 Task: Set Duration of Sprint called Sprint0000000022 in Scrum Project Project0000000008 to 1 week in Jira. Set Duration of Sprint called Sprint0000000023 in Scrum Project Project0000000008 to 2 weeks in Jira. Set Duration of Sprint called Sprint0000000024 in Scrum Project Project0000000008 to 3 weeks in Jira. Create ChildIssue0000000061 as Child Issue of Issue Issue0000000031 in Backlog  in Scrum Project Project0000000007 in Jira. Create ChildIssue0000000062 as Child Issue of Issue Issue0000000031 in Backlog  in Scrum Project Project0000000007 in Jira
Action: Mouse moved to (389, 323)
Screenshot: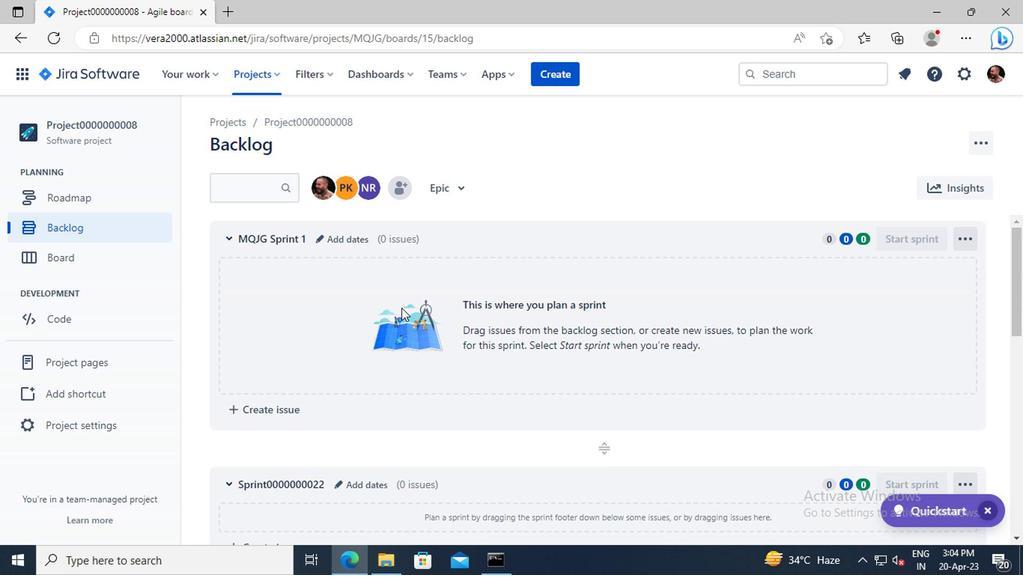 
Action: Mouse scrolled (389, 322) with delta (0, -1)
Screenshot: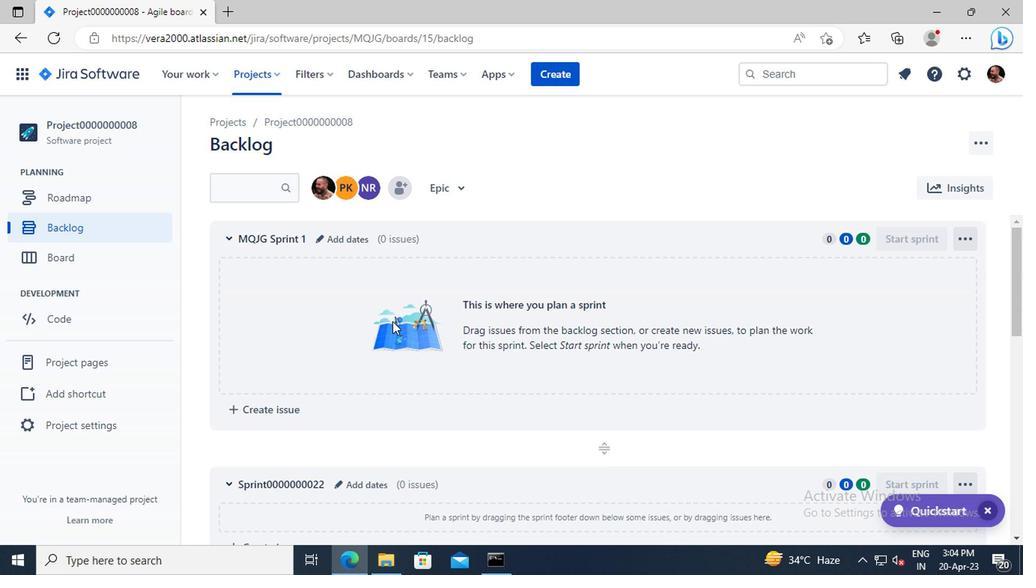
Action: Mouse moved to (389, 323)
Screenshot: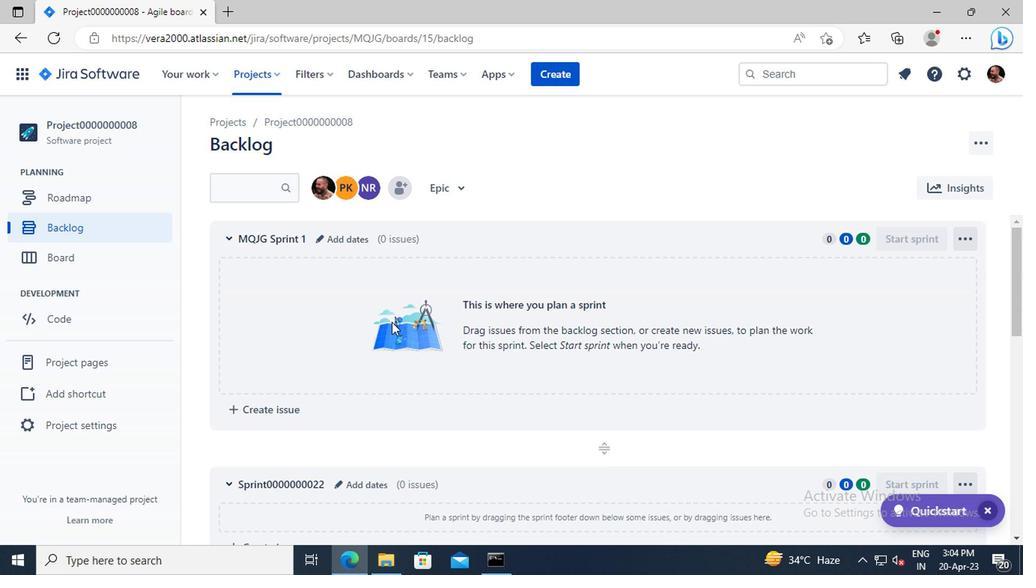 
Action: Mouse scrolled (389, 323) with delta (0, 0)
Screenshot: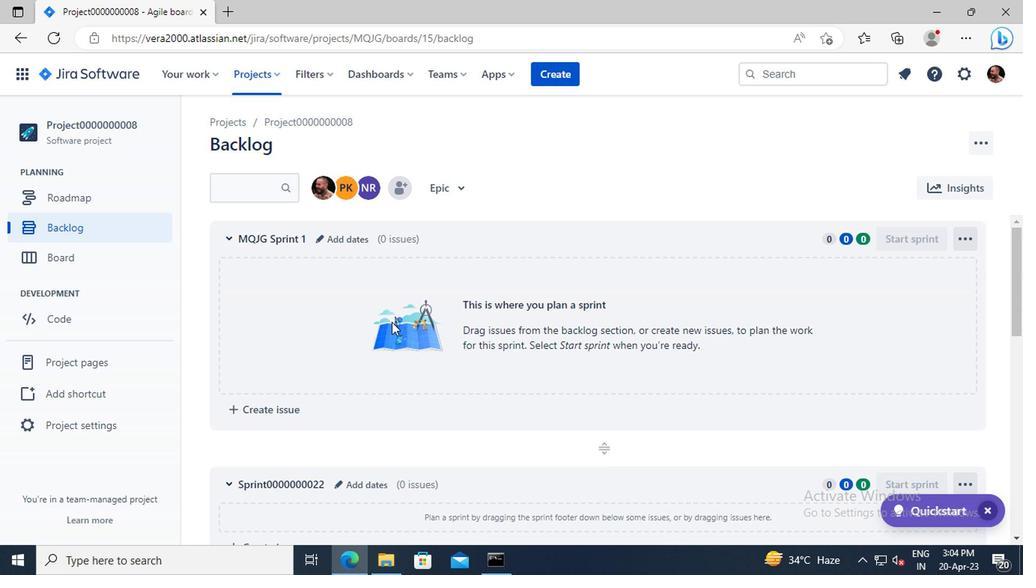 
Action: Mouse moved to (366, 378)
Screenshot: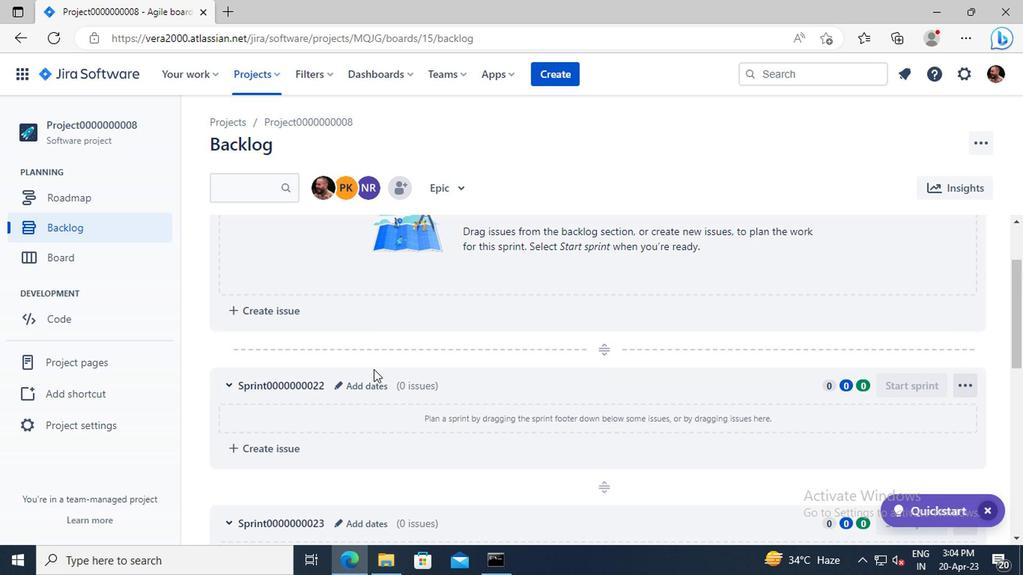 
Action: Mouse pressed left at (366, 378)
Screenshot: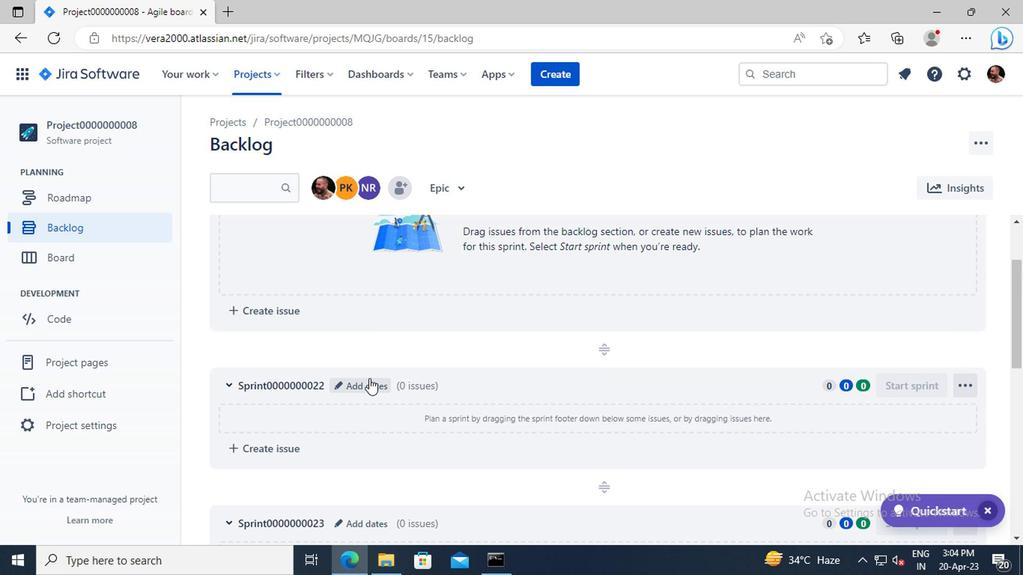 
Action: Mouse moved to (363, 240)
Screenshot: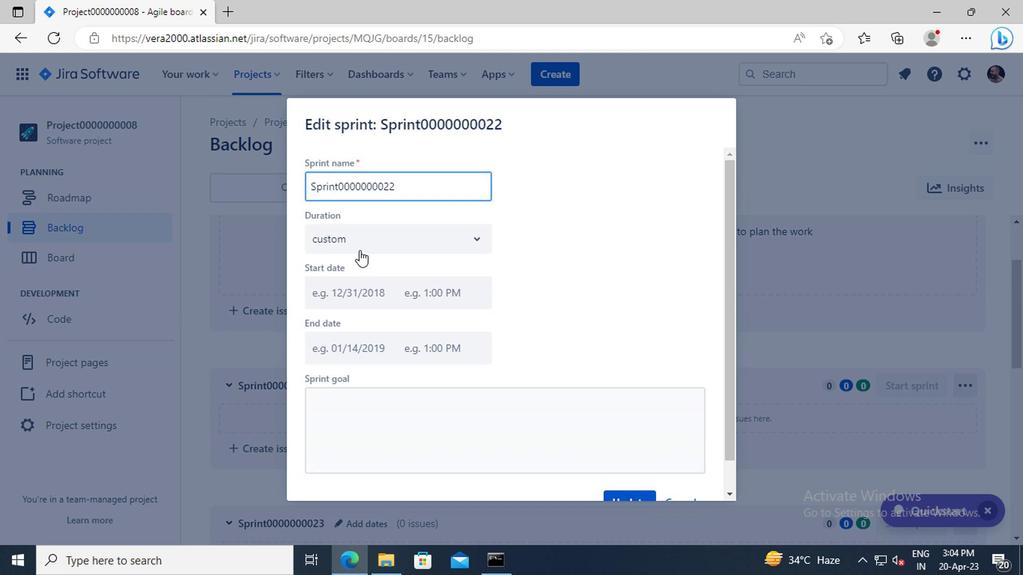 
Action: Mouse pressed left at (363, 240)
Screenshot: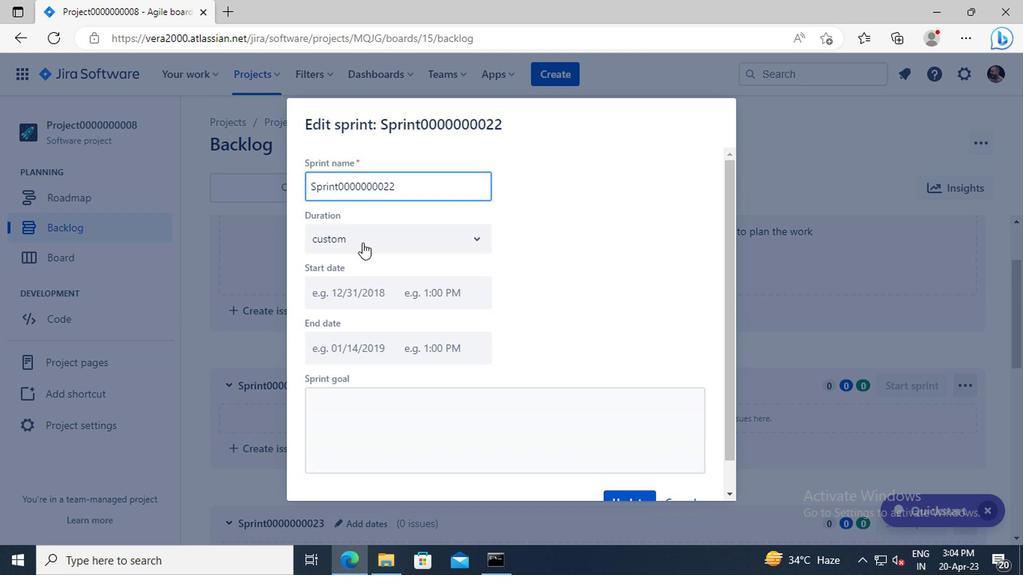 
Action: Mouse moved to (349, 274)
Screenshot: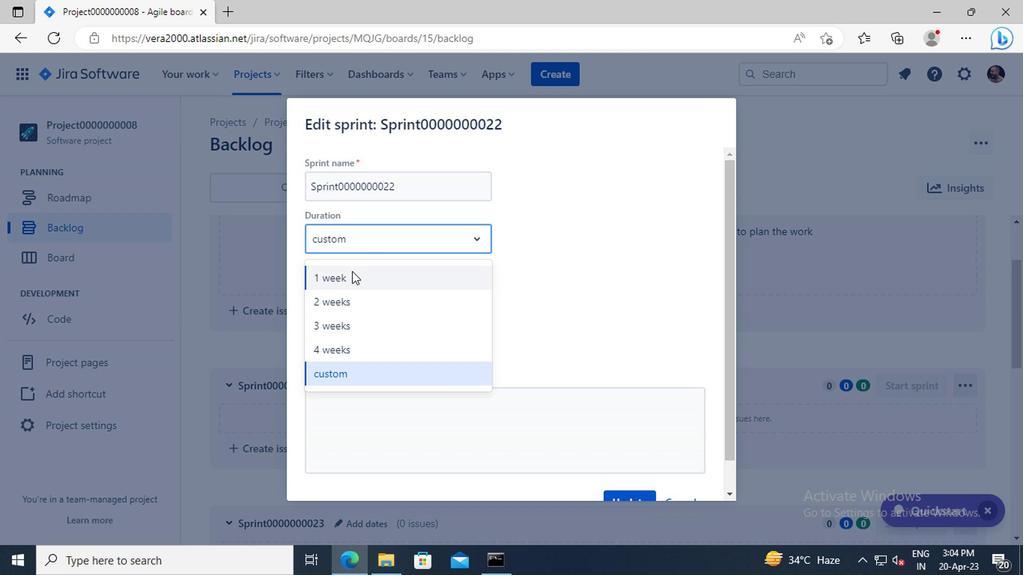 
Action: Mouse pressed left at (349, 274)
Screenshot: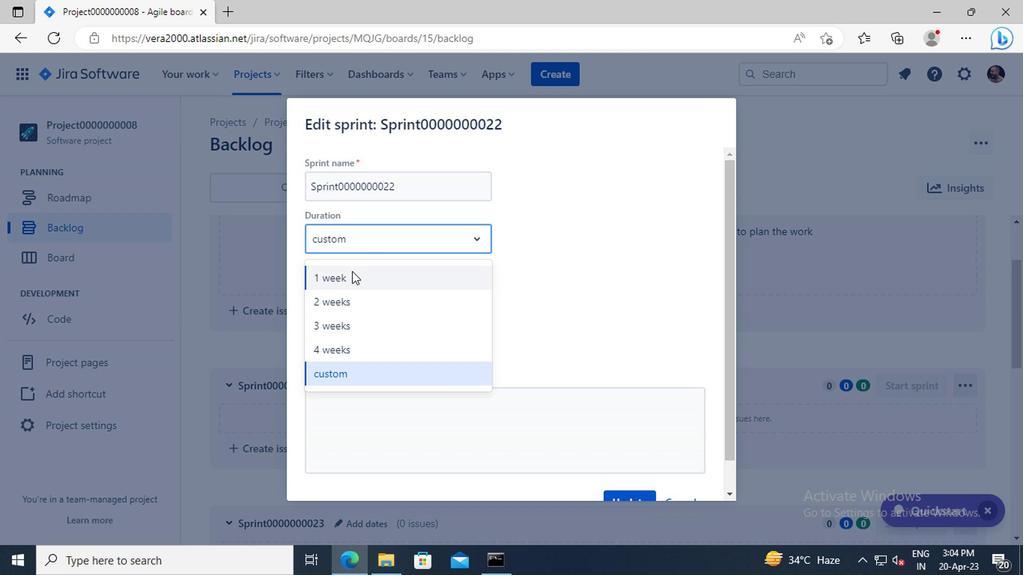 
Action: Mouse moved to (629, 371)
Screenshot: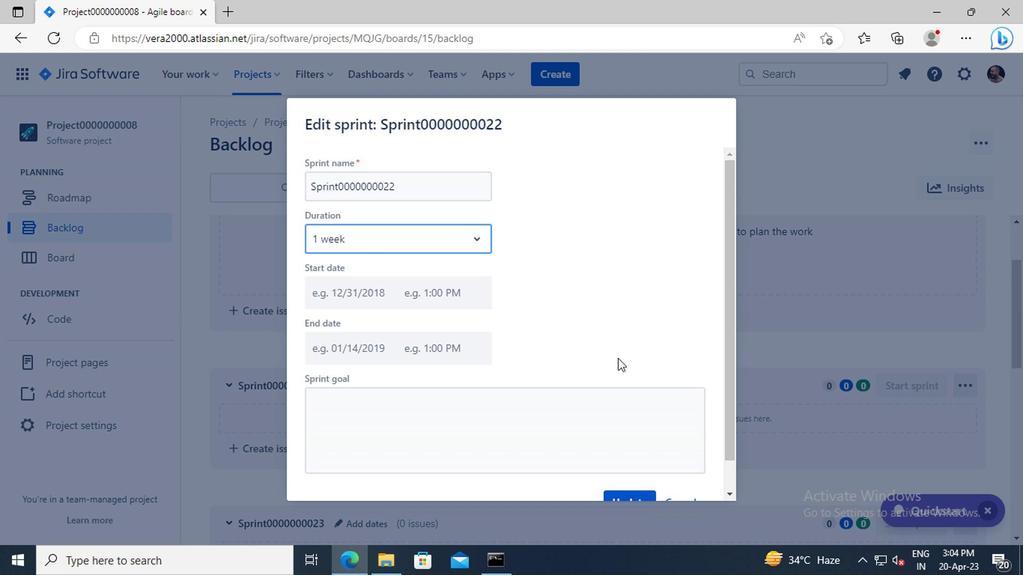 
Action: Mouse scrolled (629, 371) with delta (0, 0)
Screenshot: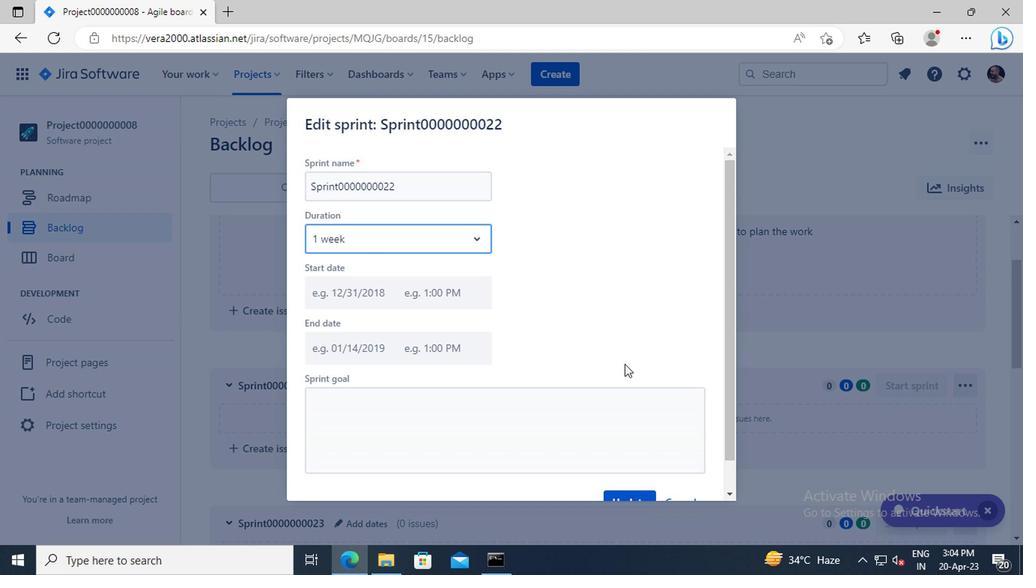 
Action: Mouse moved to (632, 465)
Screenshot: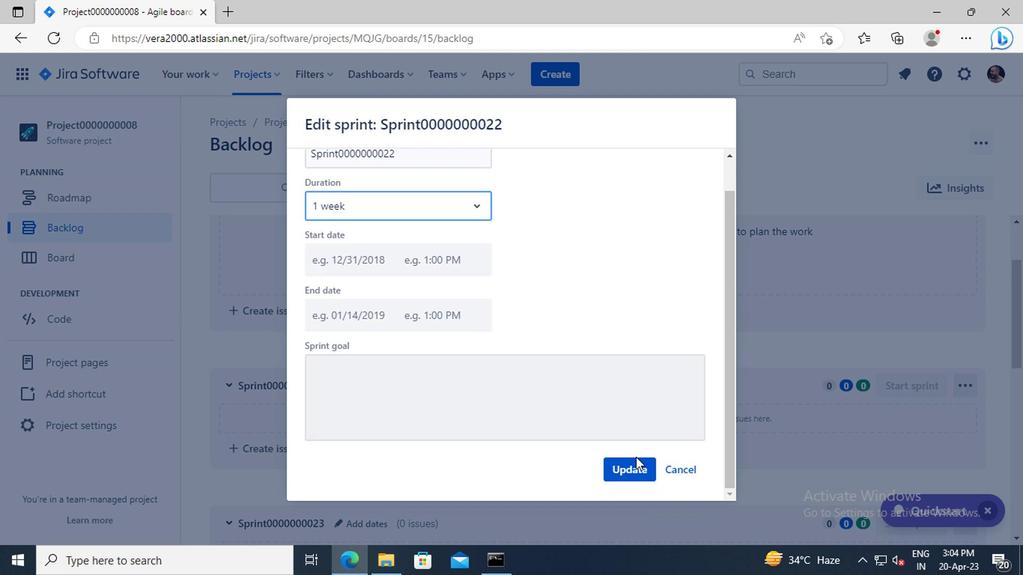
Action: Mouse pressed left at (632, 465)
Screenshot: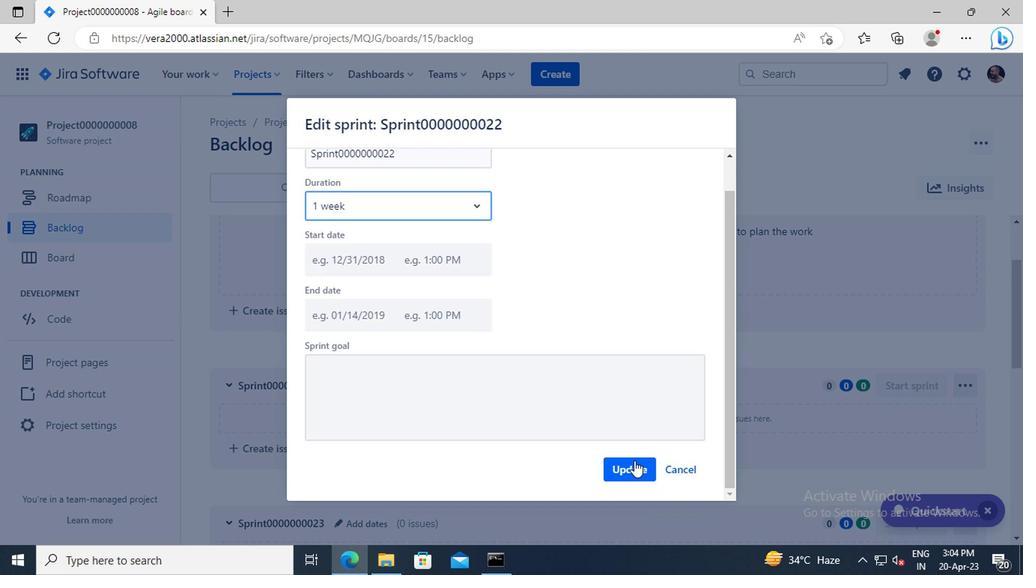 
Action: Mouse moved to (510, 406)
Screenshot: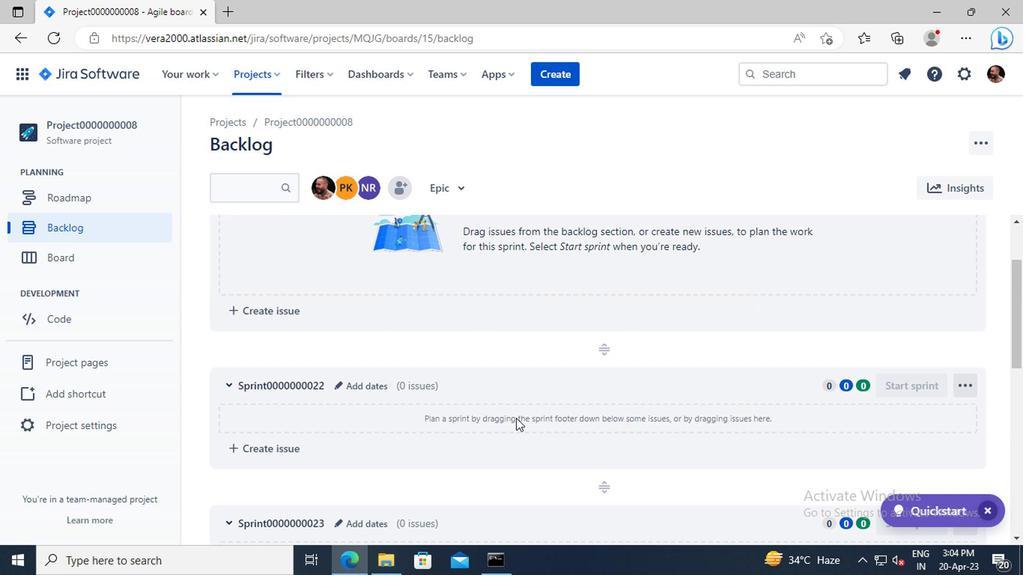 
Action: Mouse scrolled (510, 405) with delta (0, -1)
Screenshot: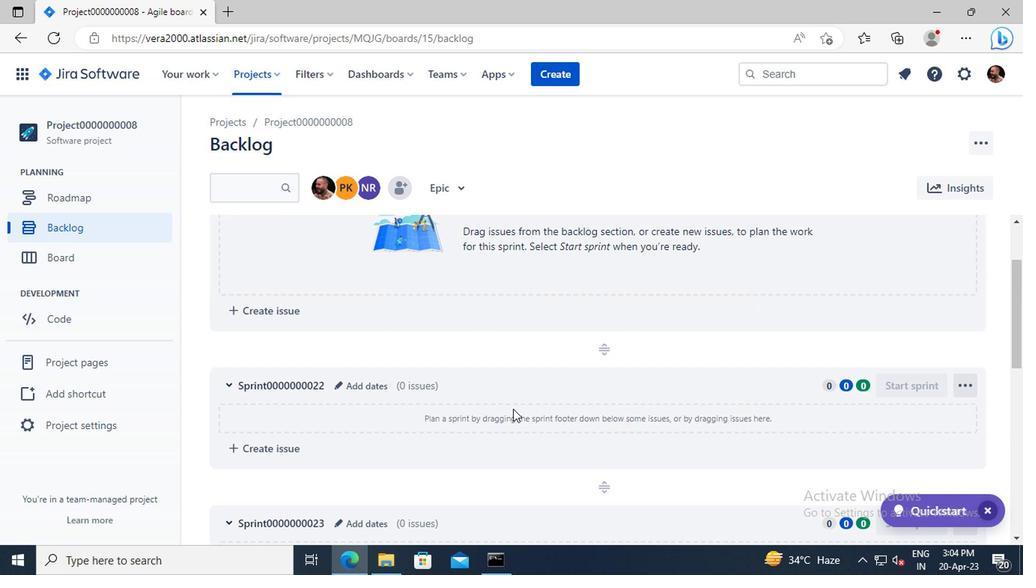 
Action: Mouse scrolled (510, 405) with delta (0, -1)
Screenshot: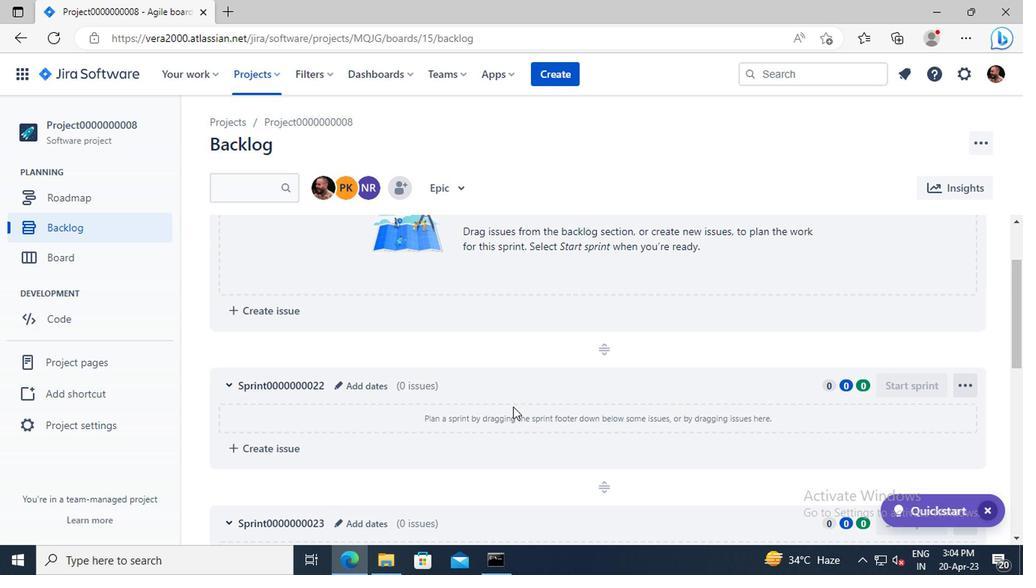 
Action: Mouse moved to (351, 422)
Screenshot: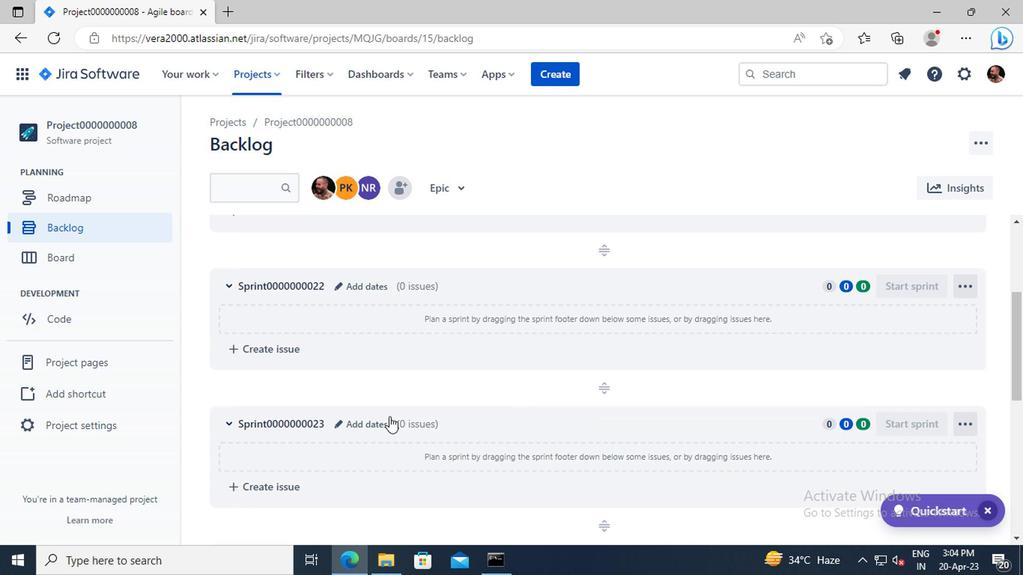 
Action: Mouse pressed left at (351, 422)
Screenshot: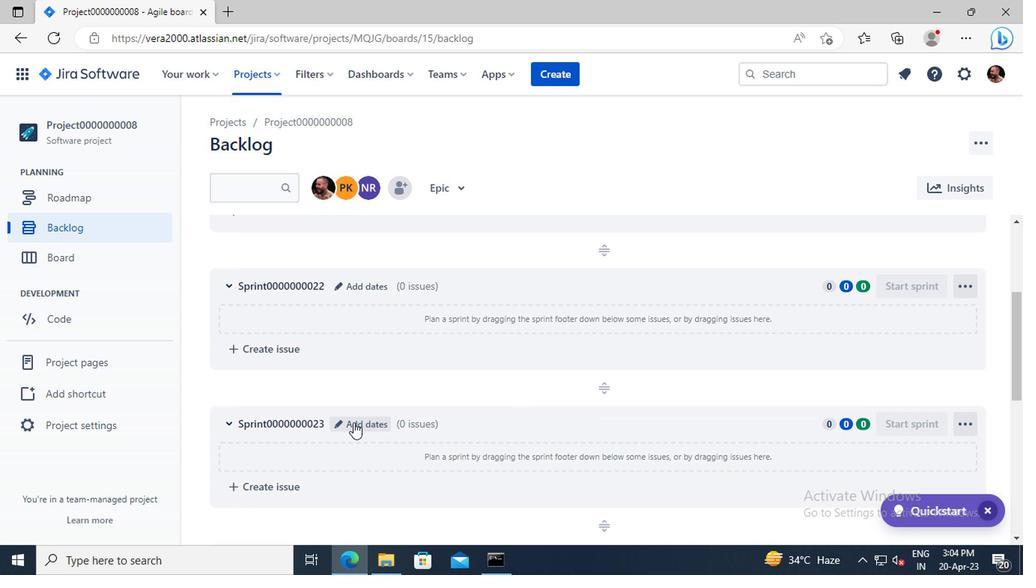 
Action: Mouse moved to (366, 240)
Screenshot: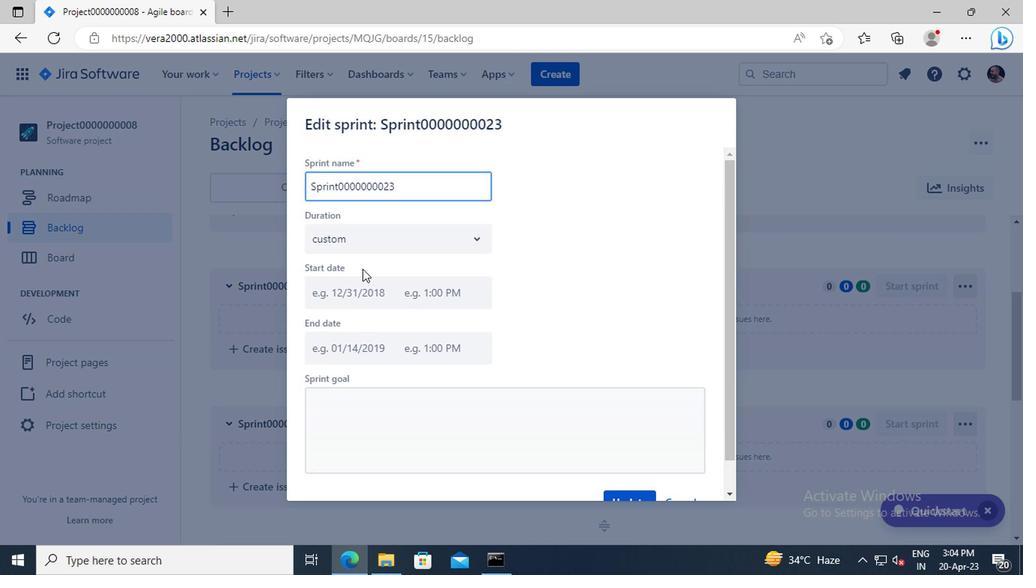 
Action: Mouse pressed left at (366, 240)
Screenshot: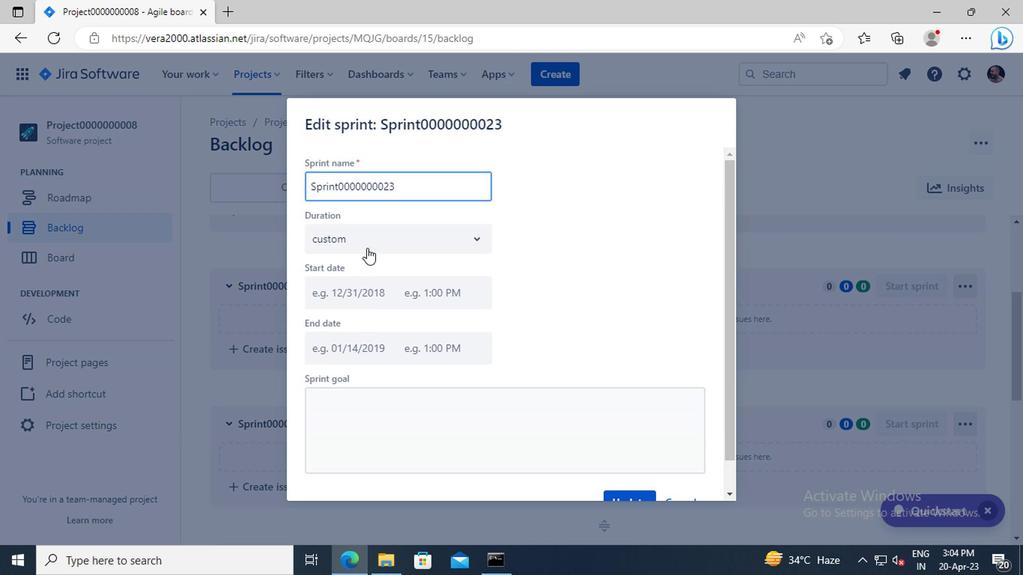 
Action: Mouse moved to (338, 306)
Screenshot: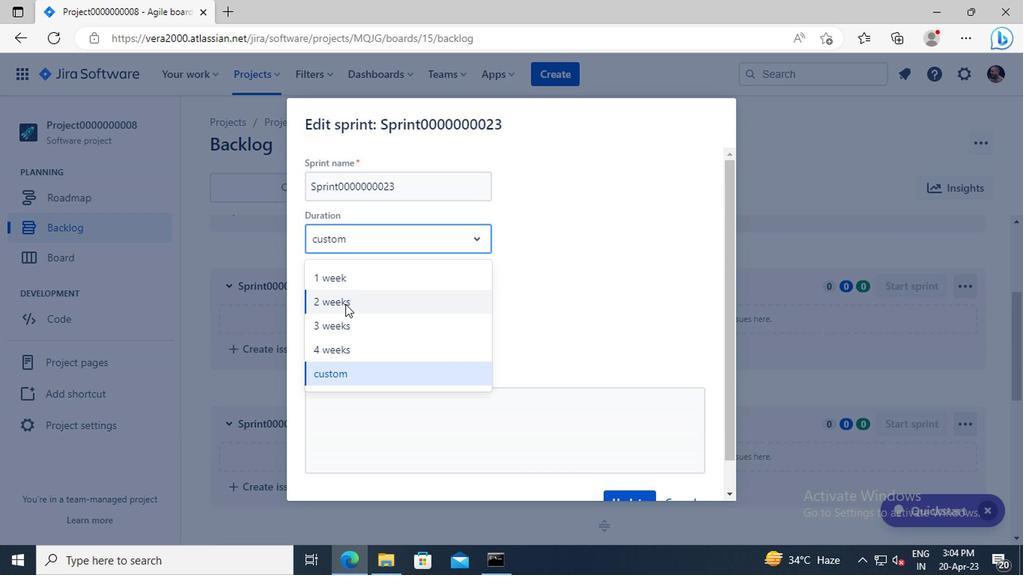 
Action: Mouse pressed left at (338, 306)
Screenshot: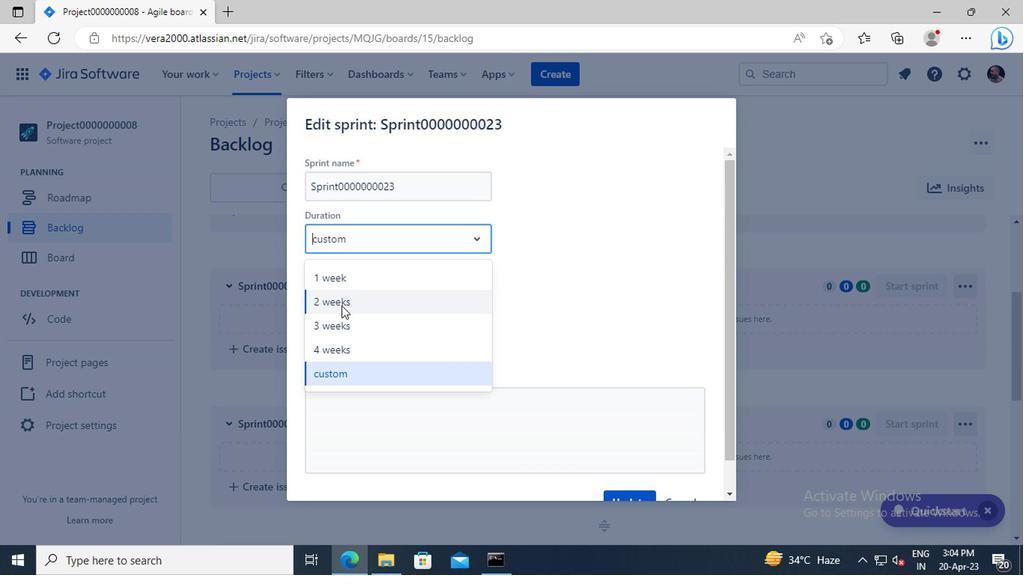 
Action: Mouse moved to (568, 357)
Screenshot: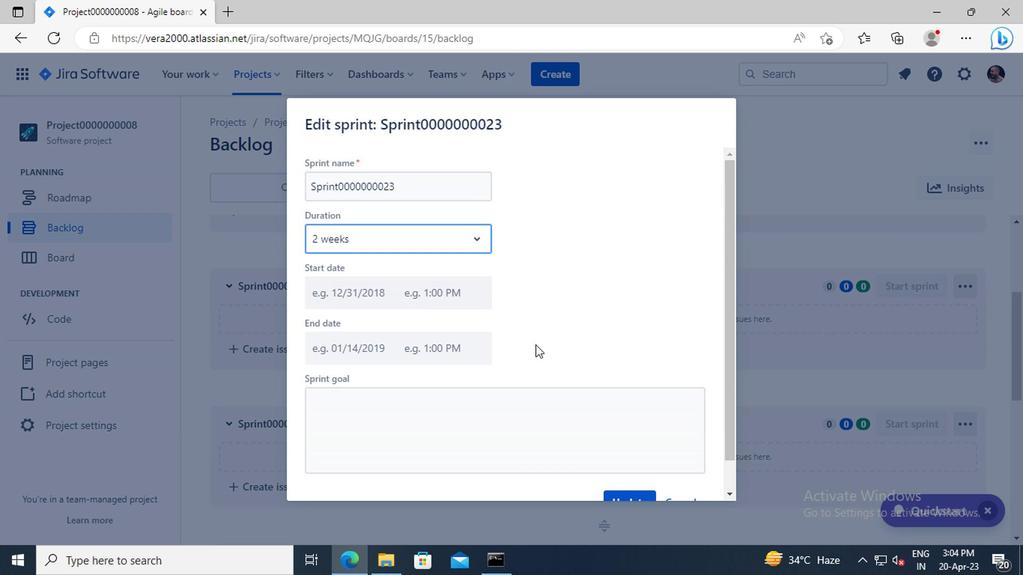 
Action: Mouse scrolled (568, 356) with delta (0, -1)
Screenshot: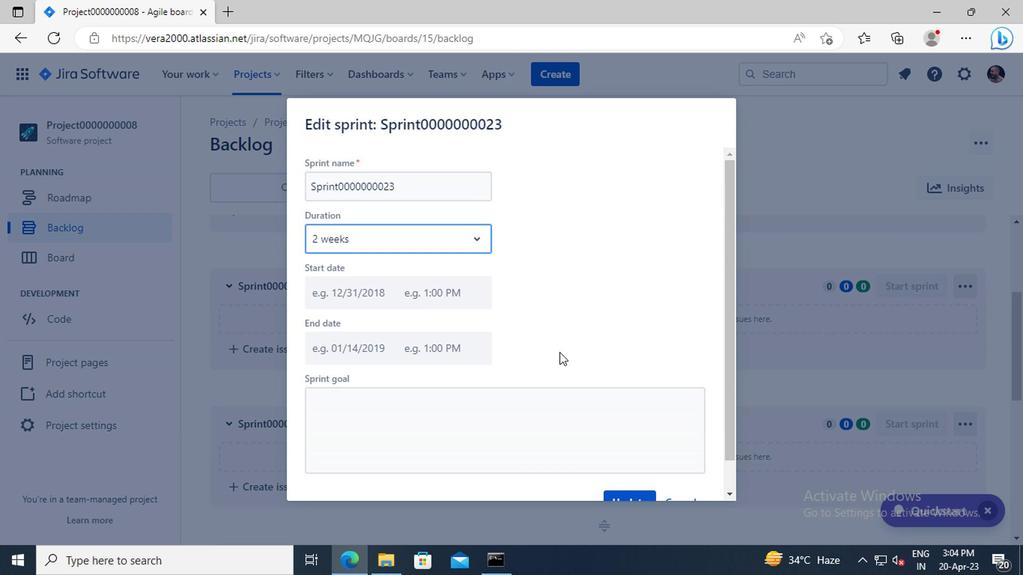 
Action: Mouse moved to (622, 471)
Screenshot: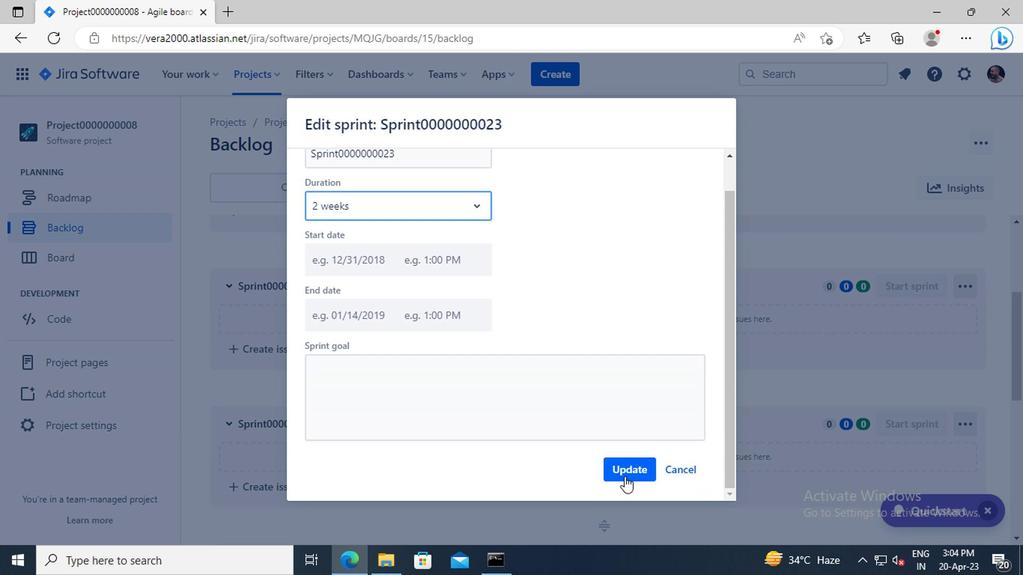 
Action: Mouse pressed left at (622, 471)
Screenshot: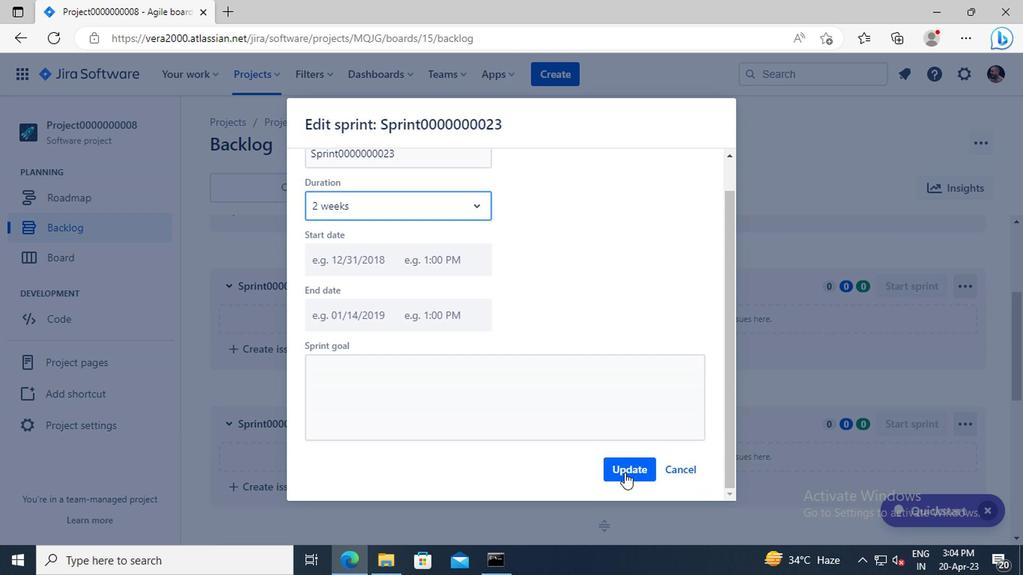 
Action: Mouse moved to (460, 389)
Screenshot: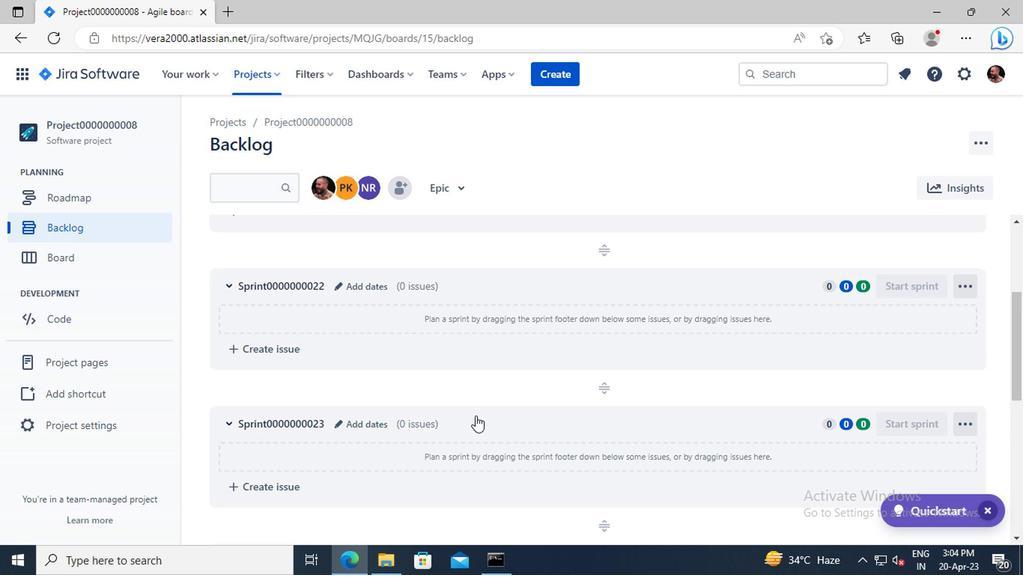 
Action: Mouse scrolled (460, 388) with delta (0, -1)
Screenshot: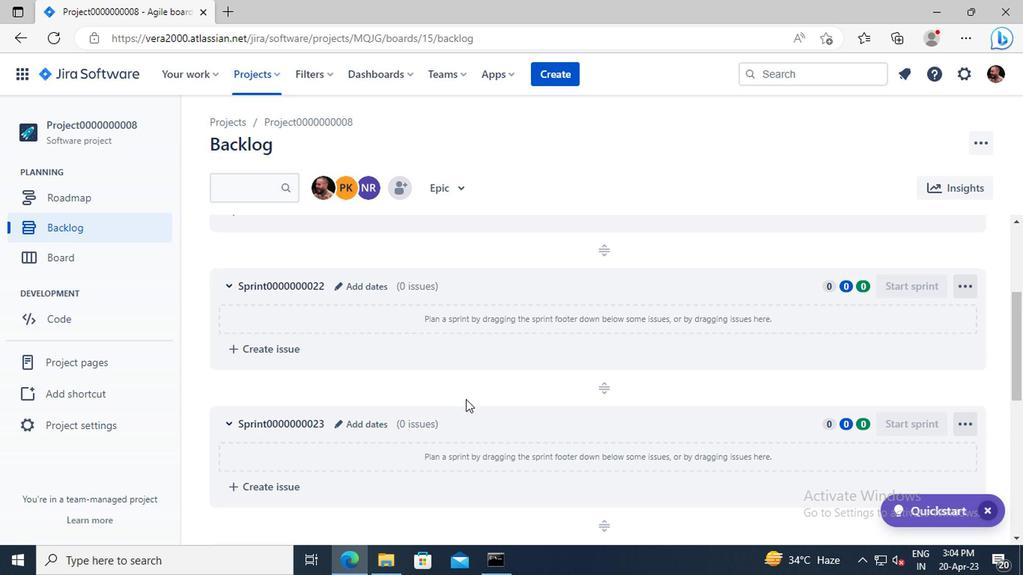 
Action: Mouse scrolled (460, 388) with delta (0, -1)
Screenshot: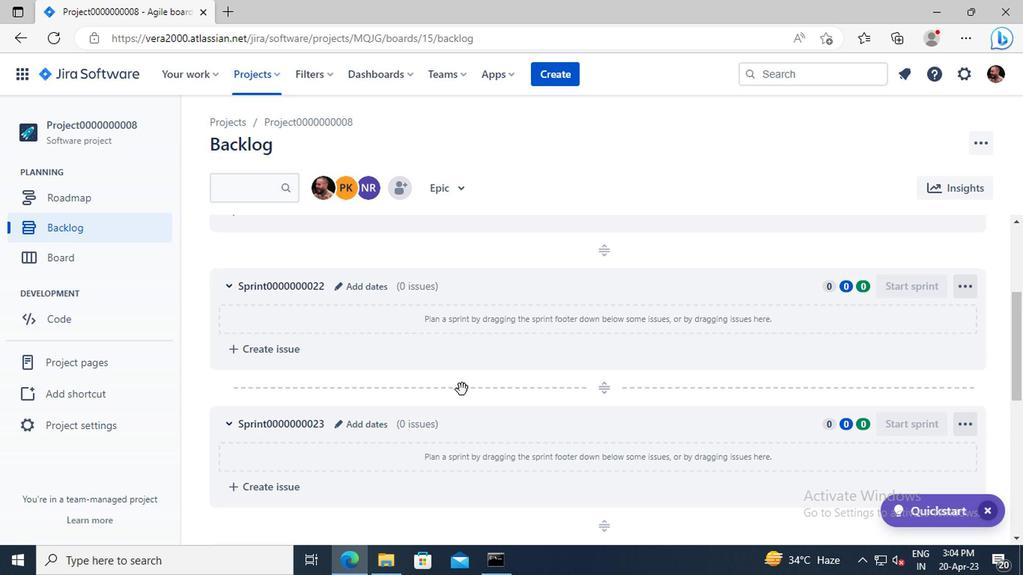 
Action: Mouse scrolled (460, 388) with delta (0, -1)
Screenshot: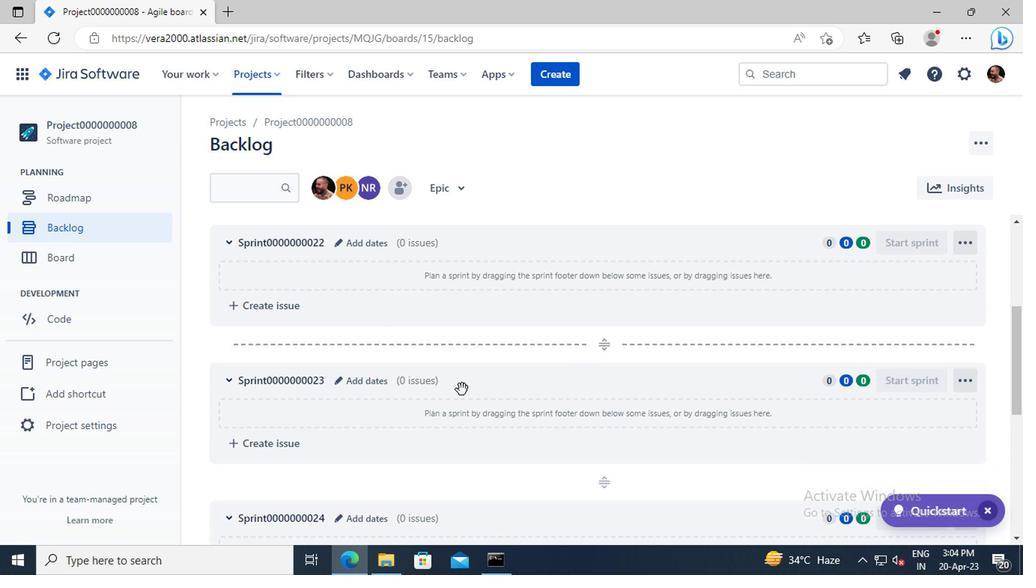 
Action: Mouse moved to (355, 414)
Screenshot: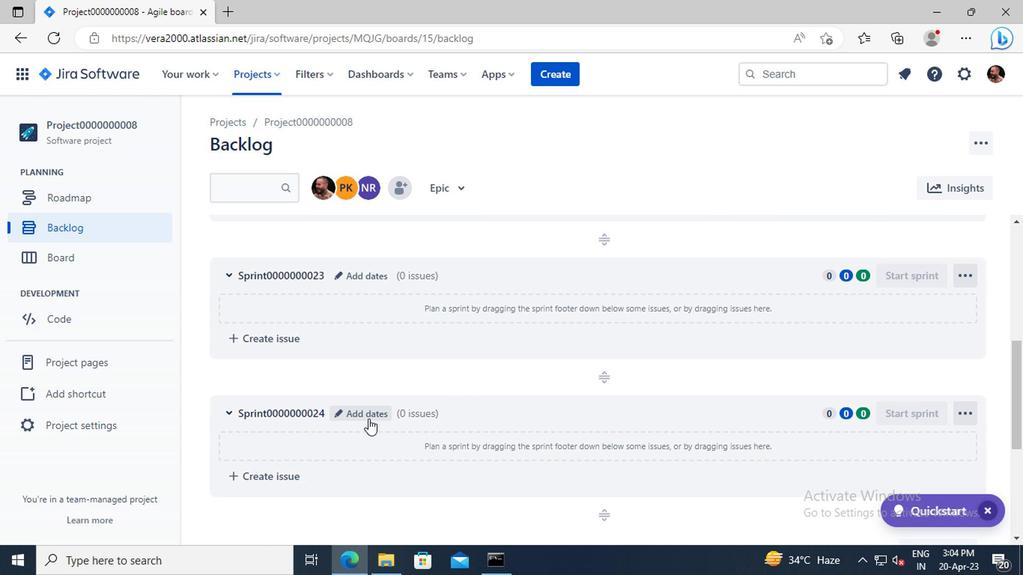 
Action: Mouse pressed left at (355, 414)
Screenshot: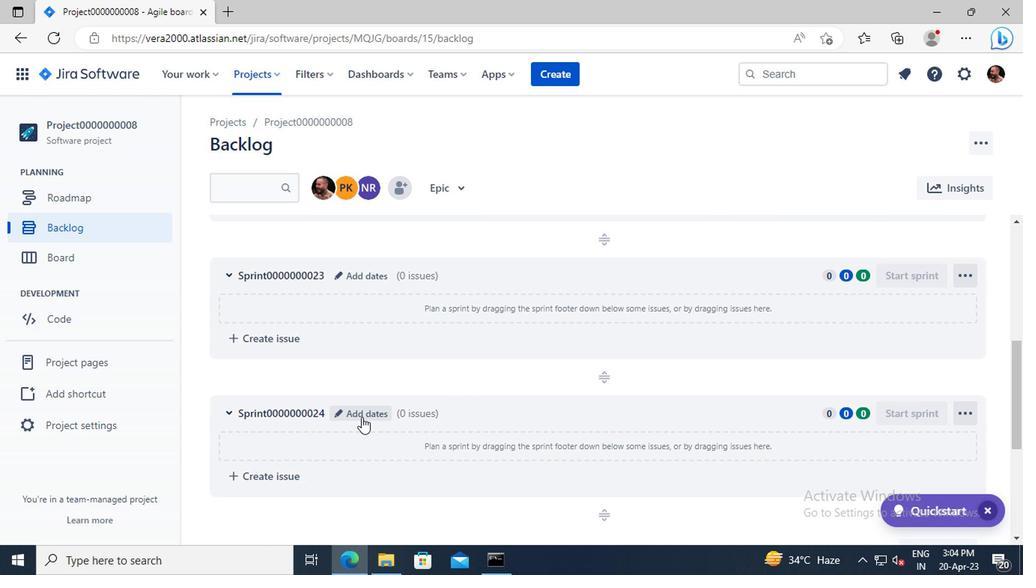 
Action: Mouse moved to (359, 242)
Screenshot: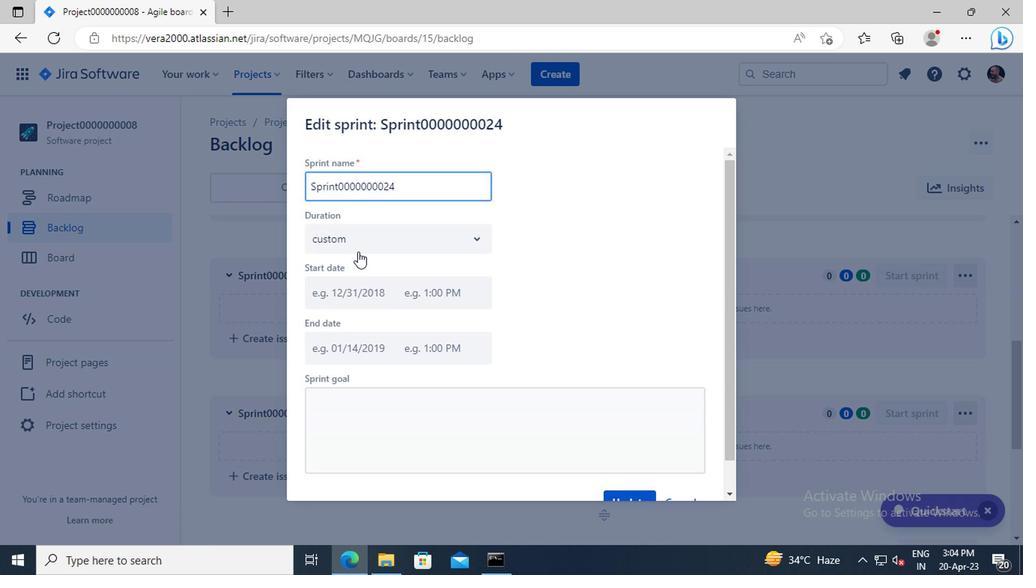 
Action: Mouse pressed left at (359, 242)
Screenshot: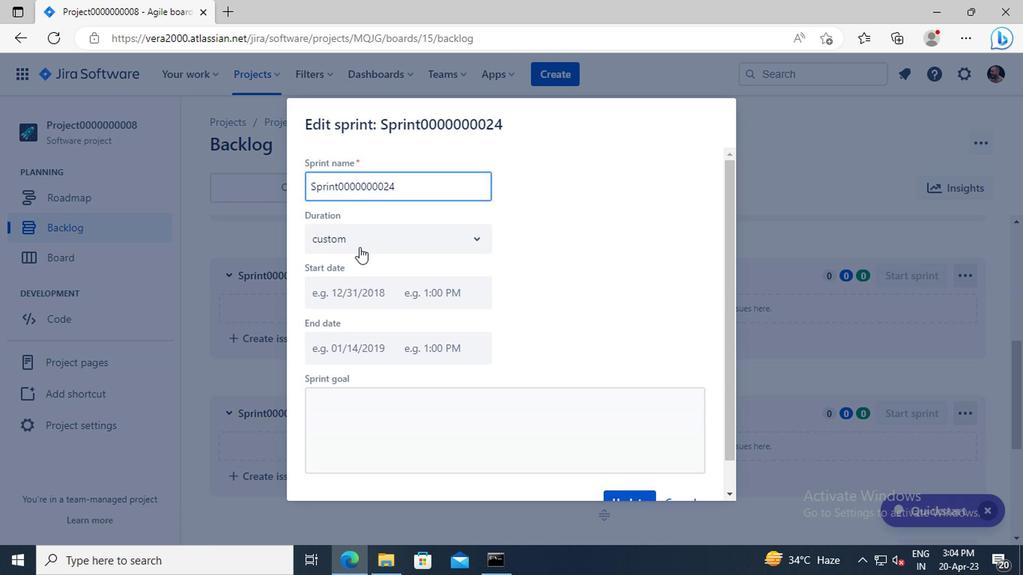 
Action: Mouse moved to (336, 326)
Screenshot: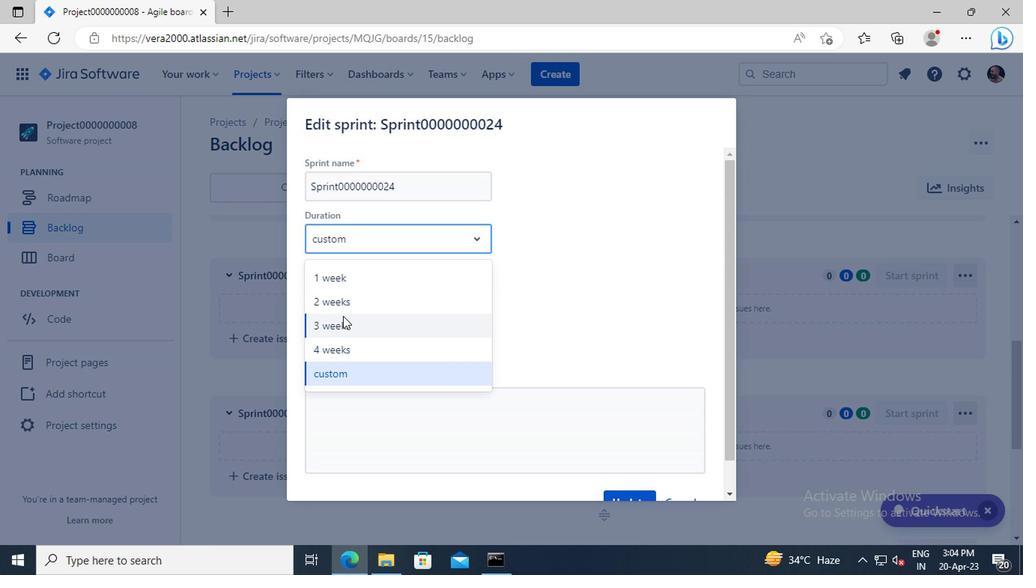 
Action: Mouse pressed left at (336, 326)
Screenshot: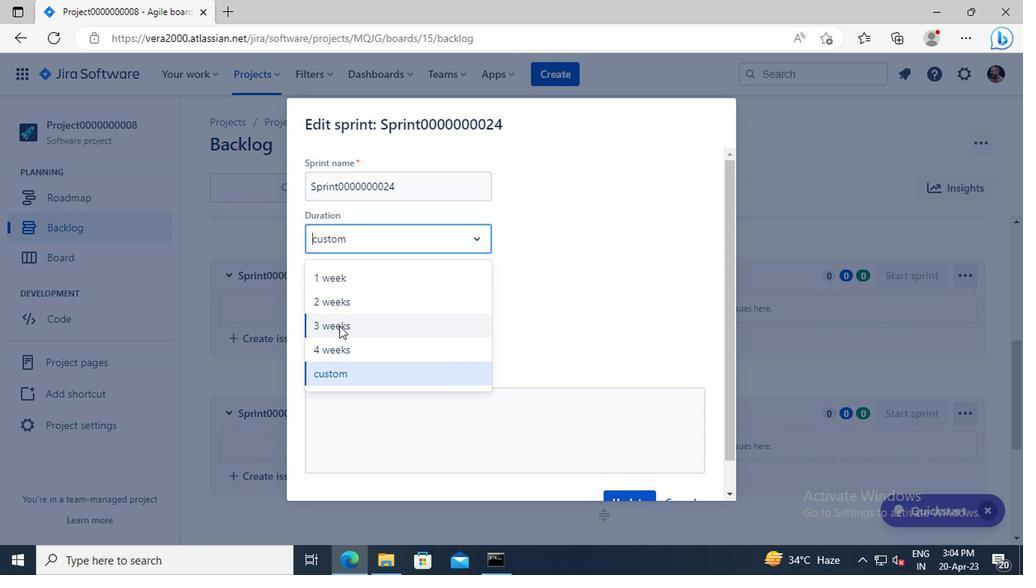 
Action: Mouse moved to (626, 337)
Screenshot: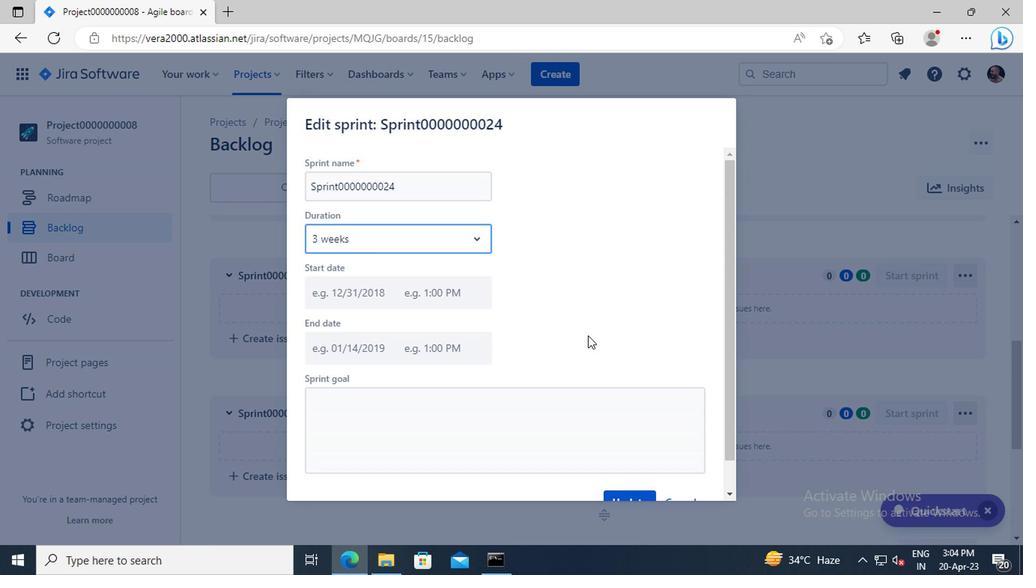 
Action: Mouse scrolled (626, 336) with delta (0, 0)
Screenshot: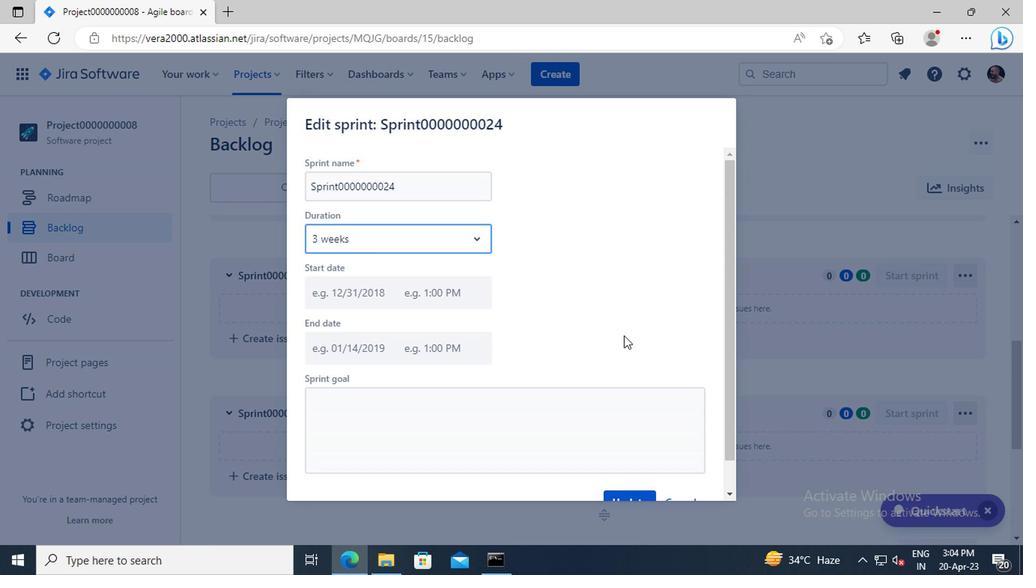 
Action: Mouse moved to (624, 467)
Screenshot: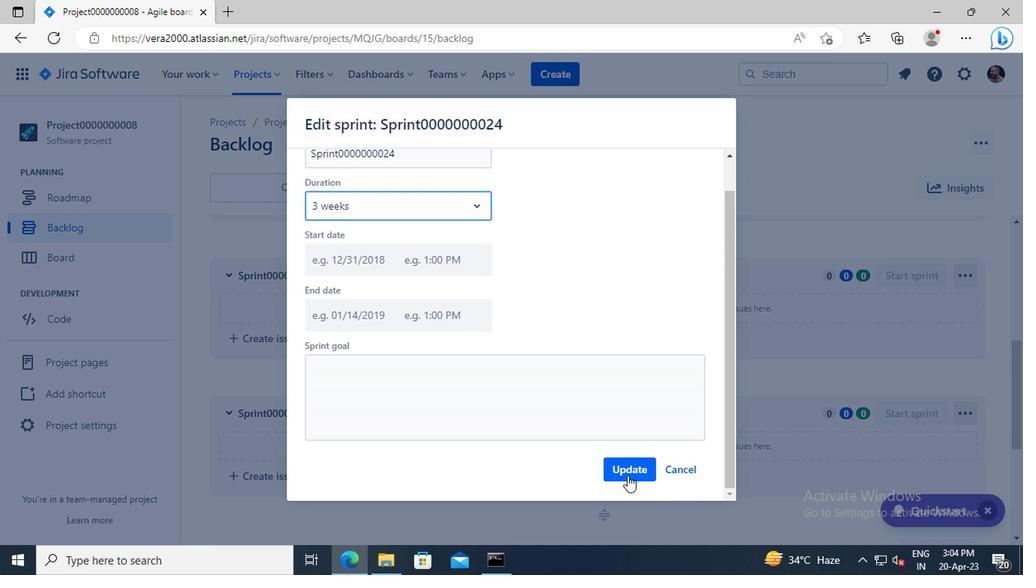 
Action: Mouse pressed left at (624, 467)
Screenshot: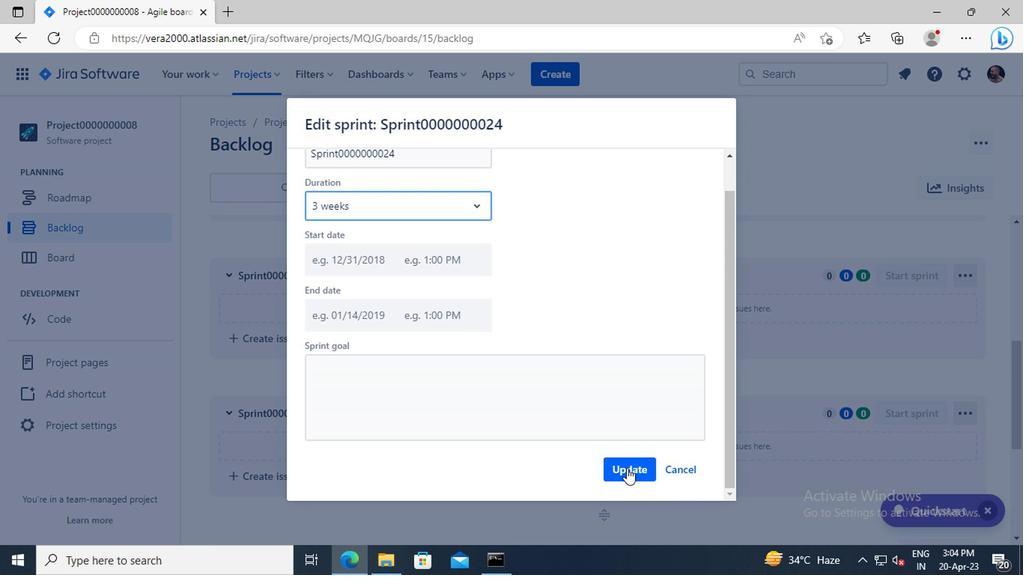 
Action: Mouse moved to (268, 88)
Screenshot: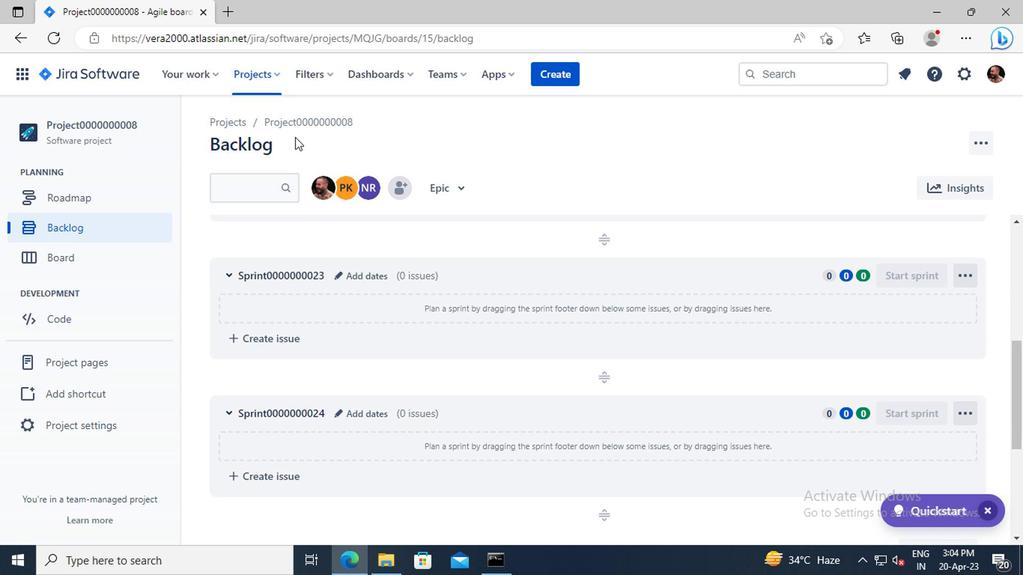 
Action: Mouse pressed left at (268, 88)
Screenshot: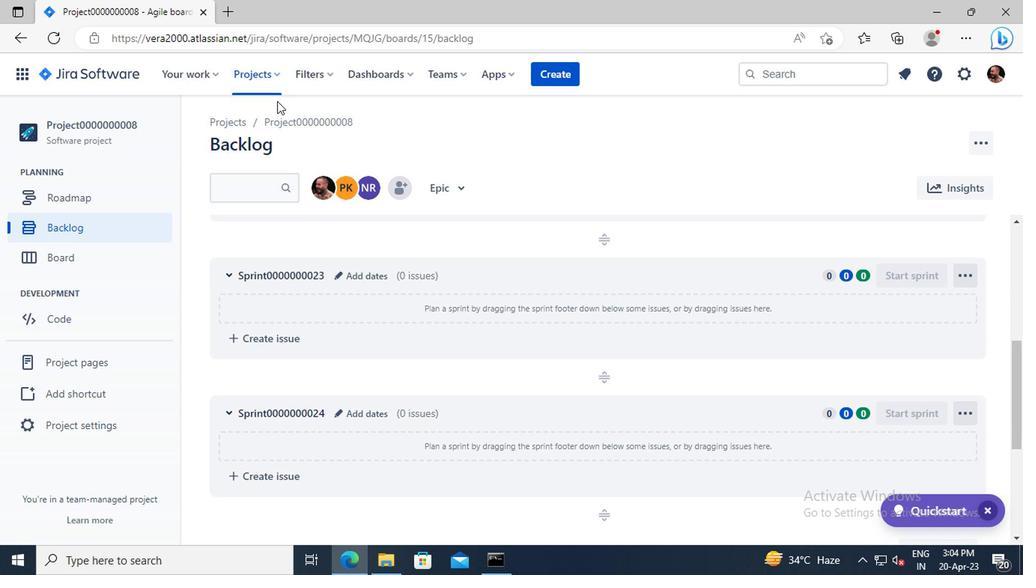 
Action: Mouse moved to (334, 182)
Screenshot: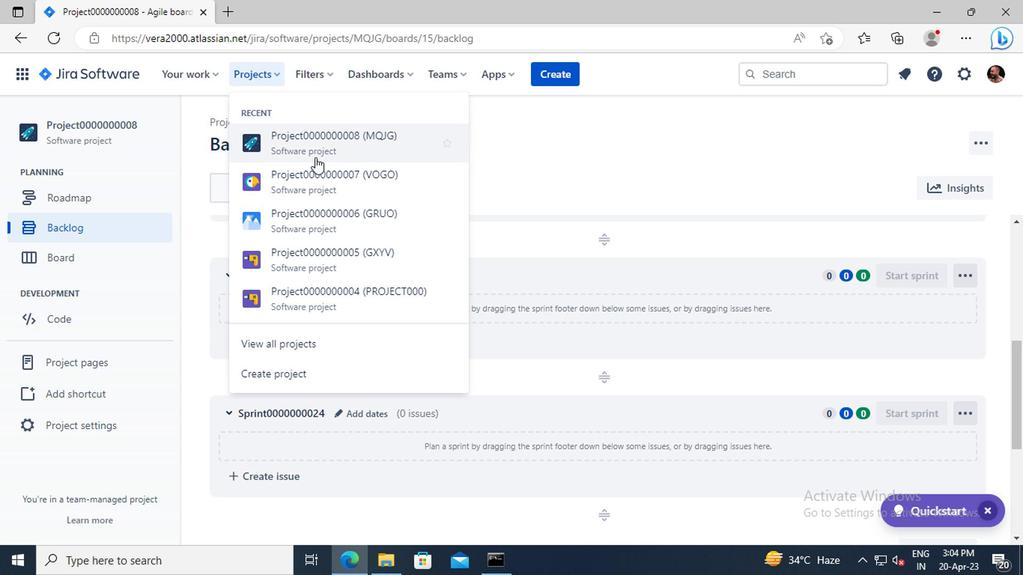 
Action: Mouse pressed left at (334, 182)
Screenshot: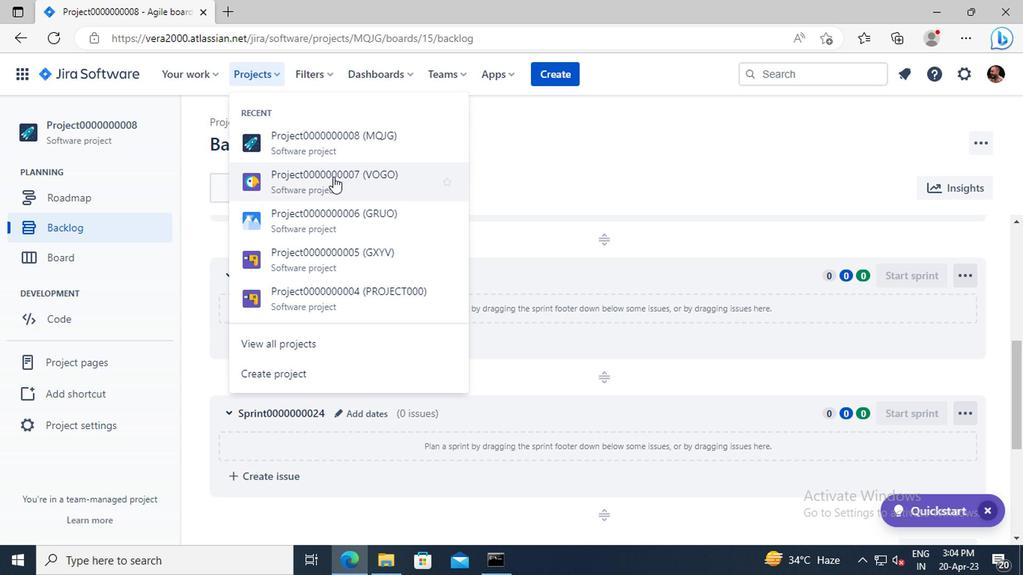 
Action: Mouse moved to (95, 223)
Screenshot: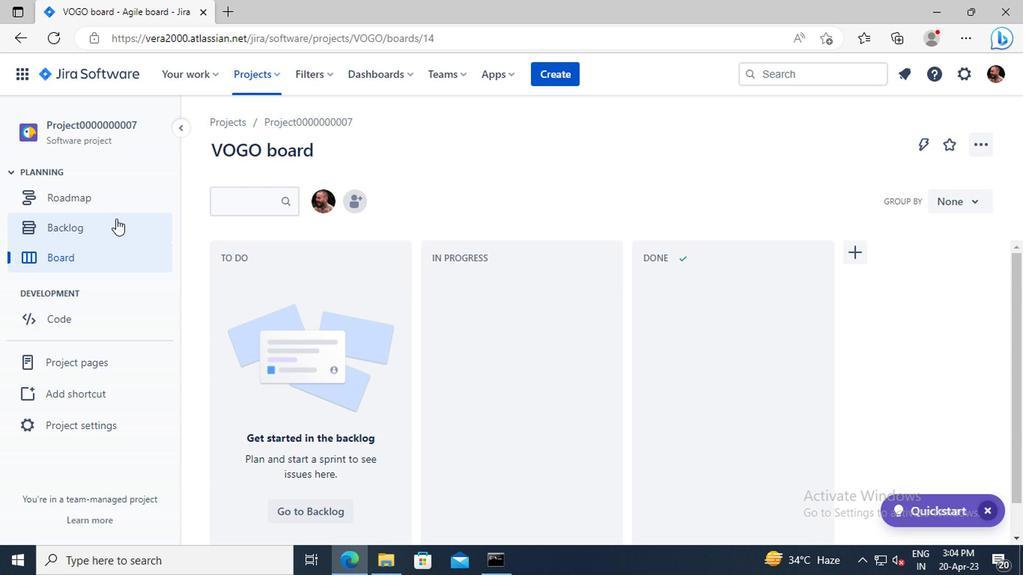 
Action: Mouse pressed left at (95, 223)
Screenshot: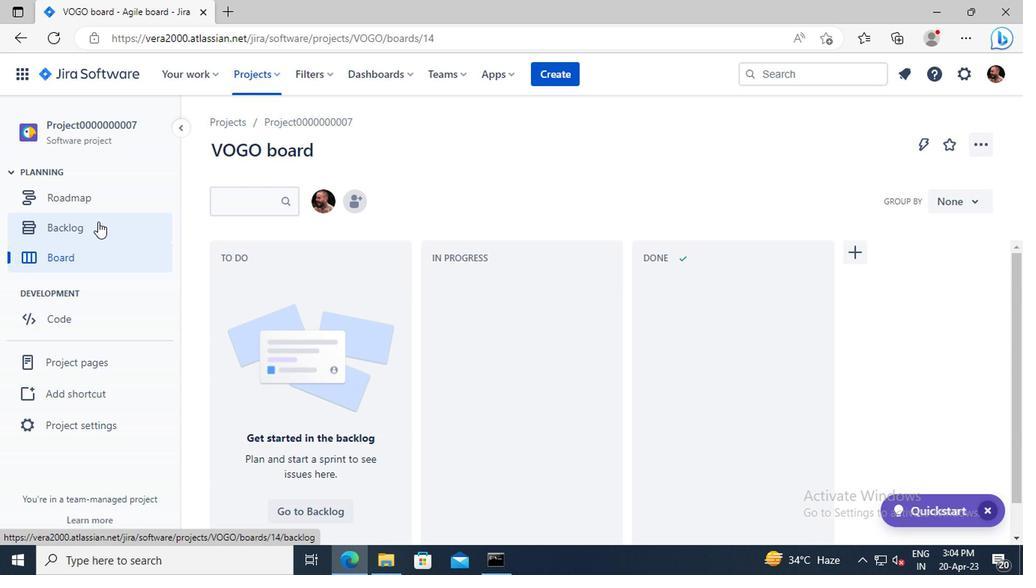 
Action: Mouse moved to (387, 251)
Screenshot: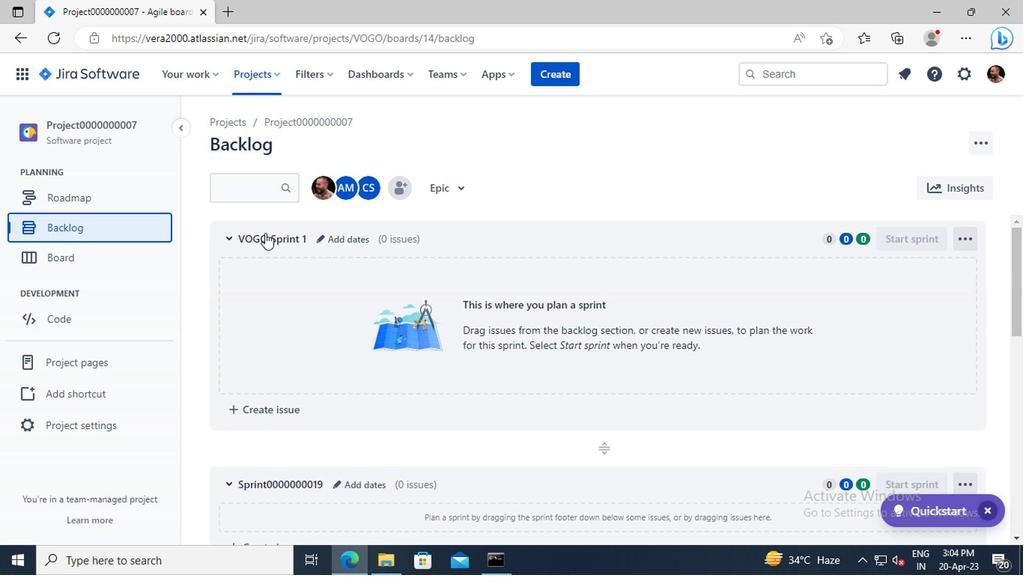
Action: Mouse scrolled (387, 250) with delta (0, -1)
Screenshot: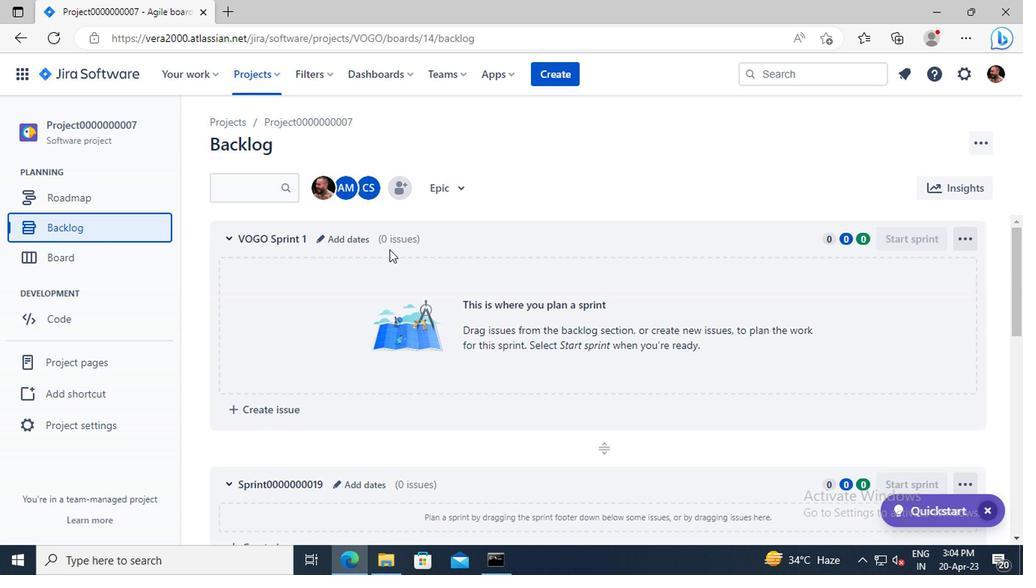 
Action: Mouse scrolled (387, 250) with delta (0, -1)
Screenshot: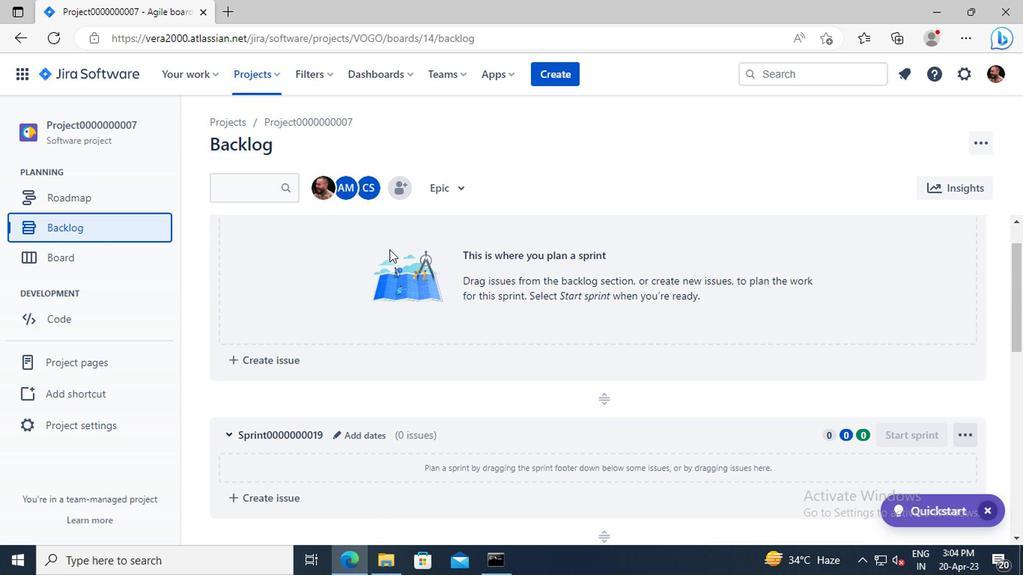 
Action: Mouse scrolled (387, 250) with delta (0, -1)
Screenshot: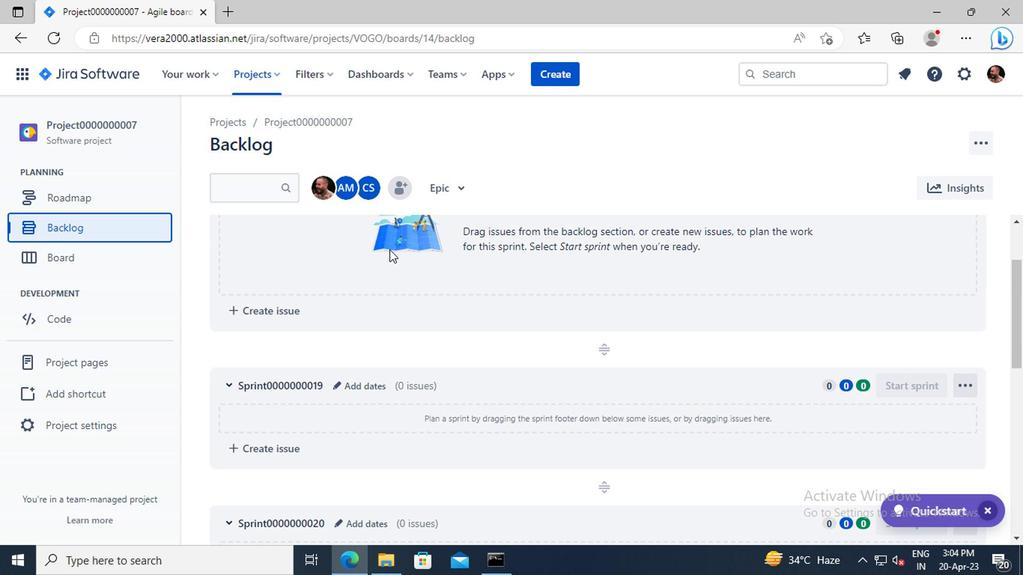 
Action: Mouse scrolled (387, 250) with delta (0, -1)
Screenshot: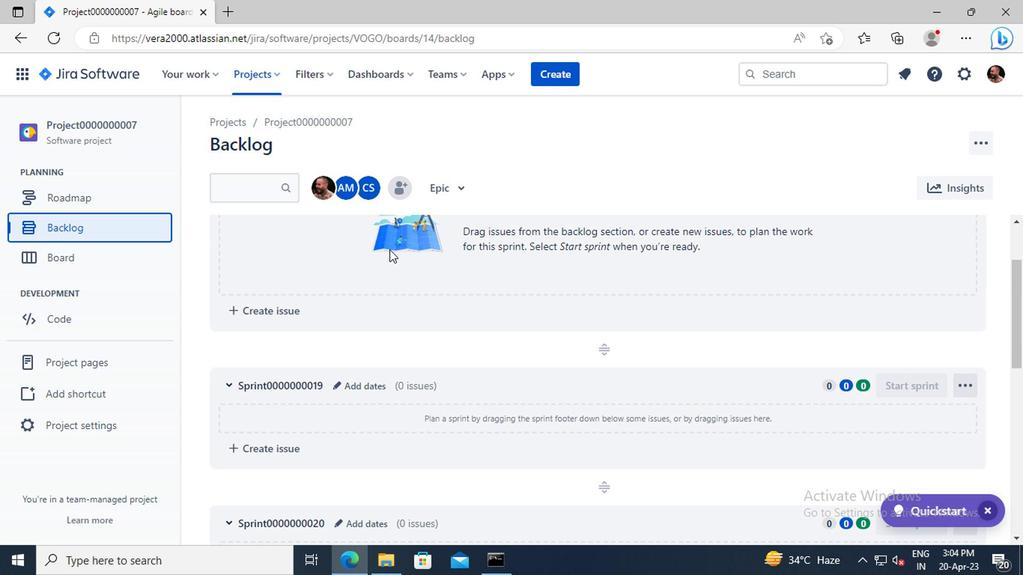 
Action: Mouse scrolled (387, 250) with delta (0, -1)
Screenshot: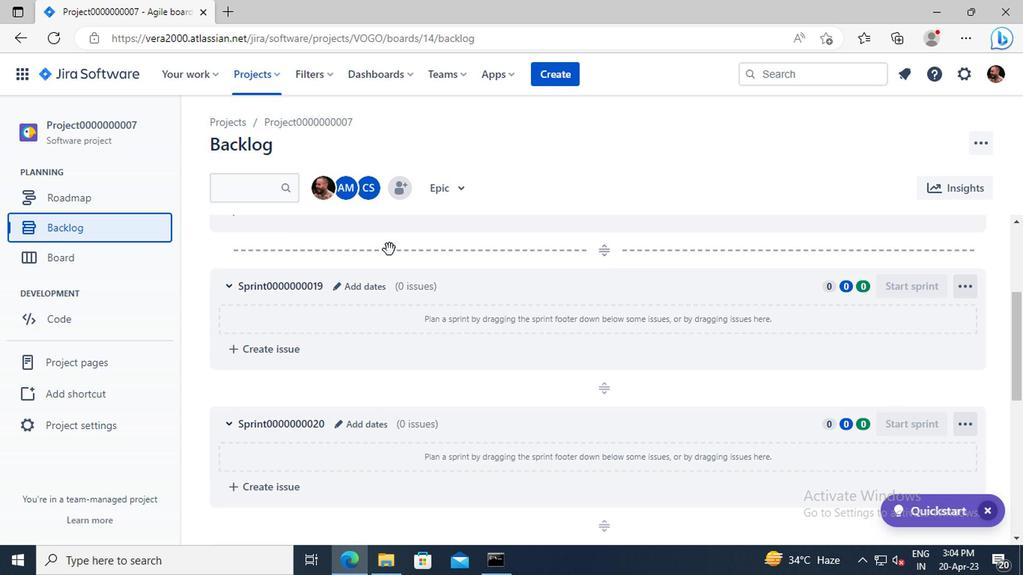 
Action: Mouse scrolled (387, 250) with delta (0, -1)
Screenshot: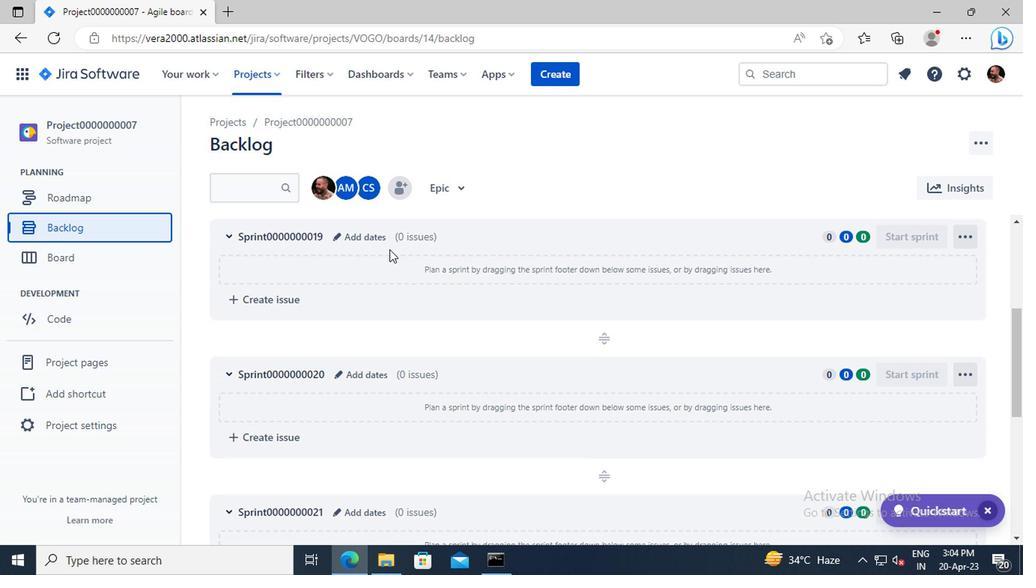
Action: Mouse scrolled (387, 250) with delta (0, -1)
Screenshot: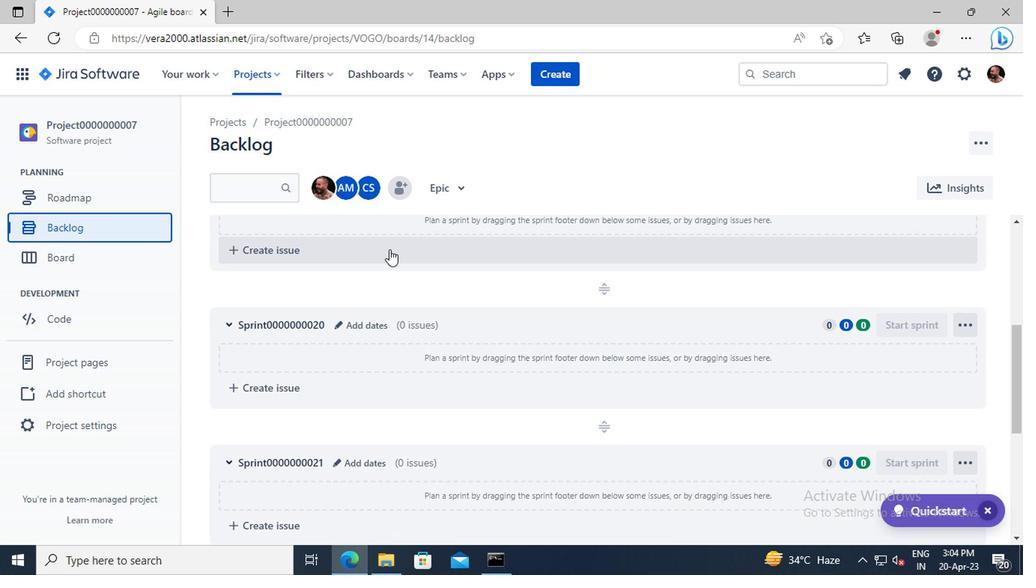
Action: Mouse scrolled (387, 250) with delta (0, -1)
Screenshot: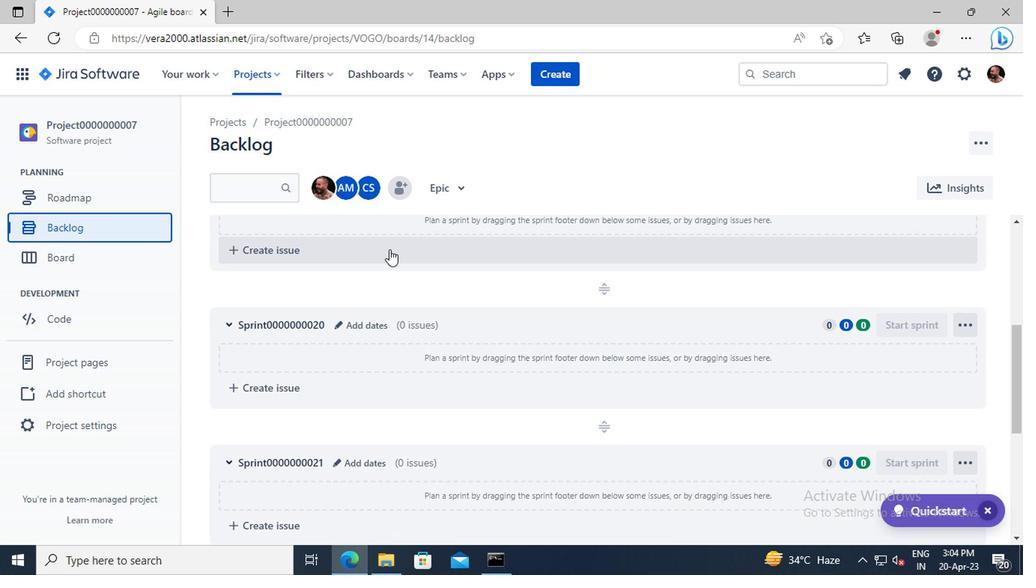 
Action: Mouse scrolled (387, 250) with delta (0, -1)
Screenshot: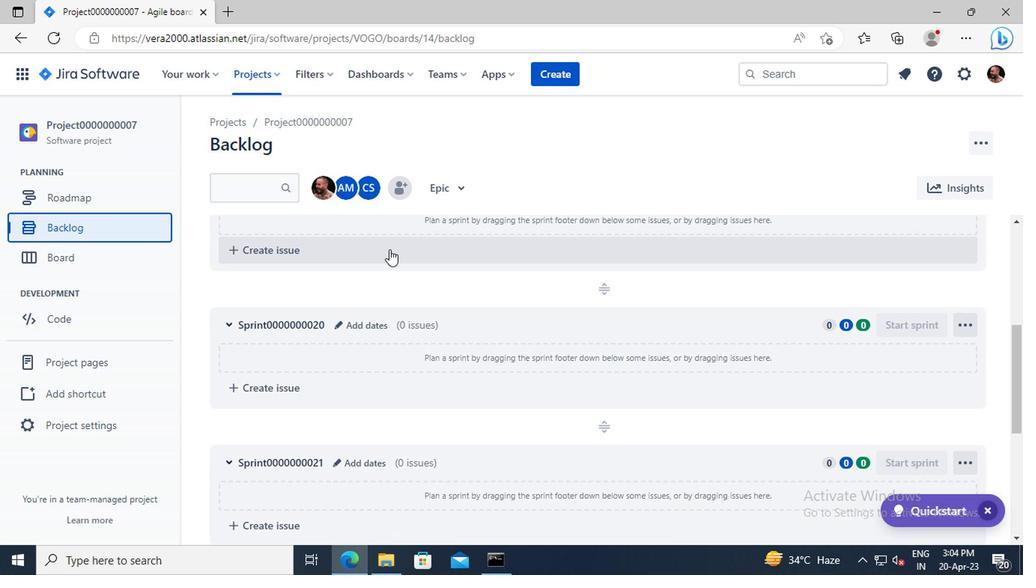 
Action: Mouse scrolled (387, 250) with delta (0, -1)
Screenshot: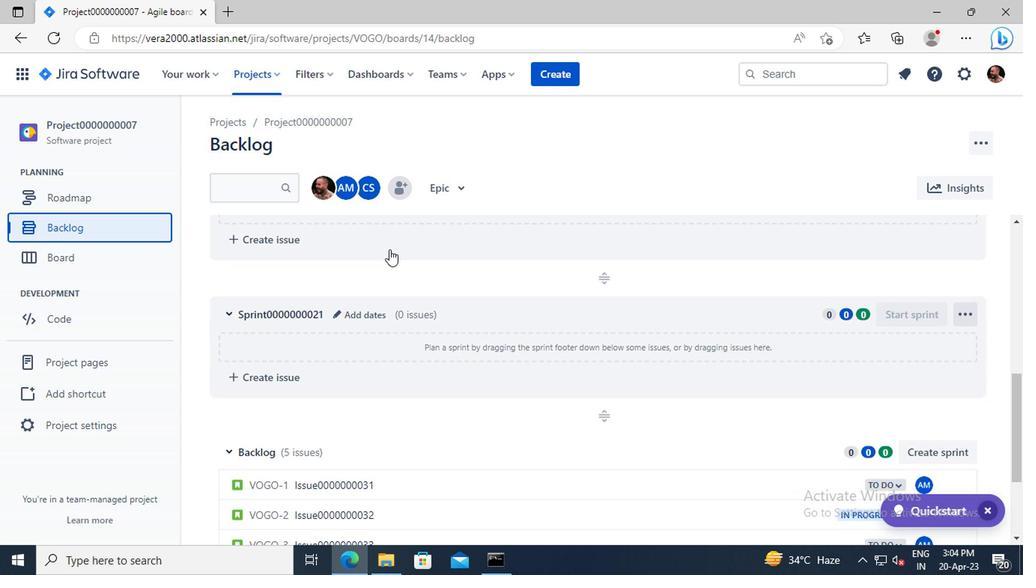 
Action: Mouse scrolled (387, 250) with delta (0, -1)
Screenshot: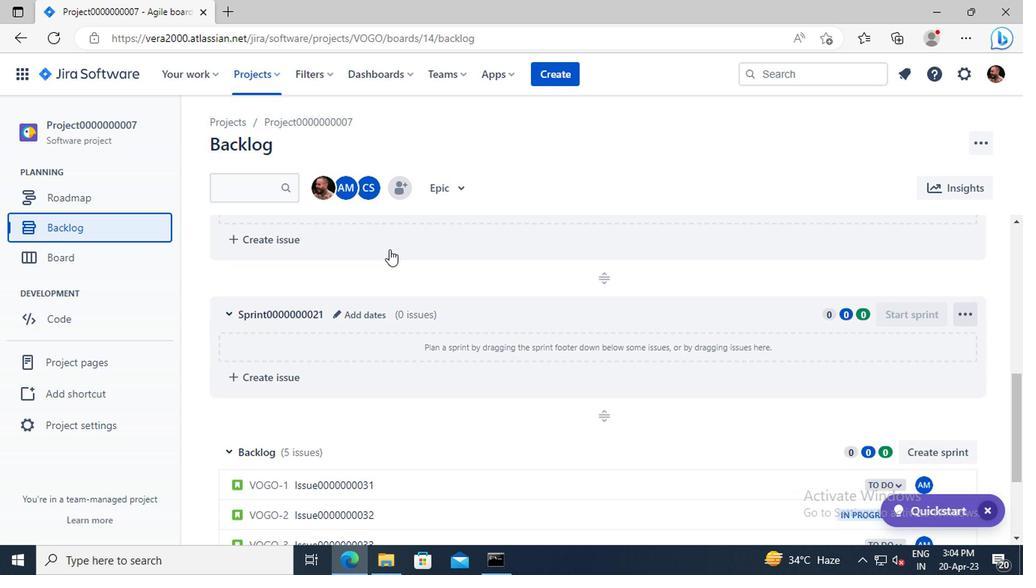 
Action: Mouse moved to (356, 384)
Screenshot: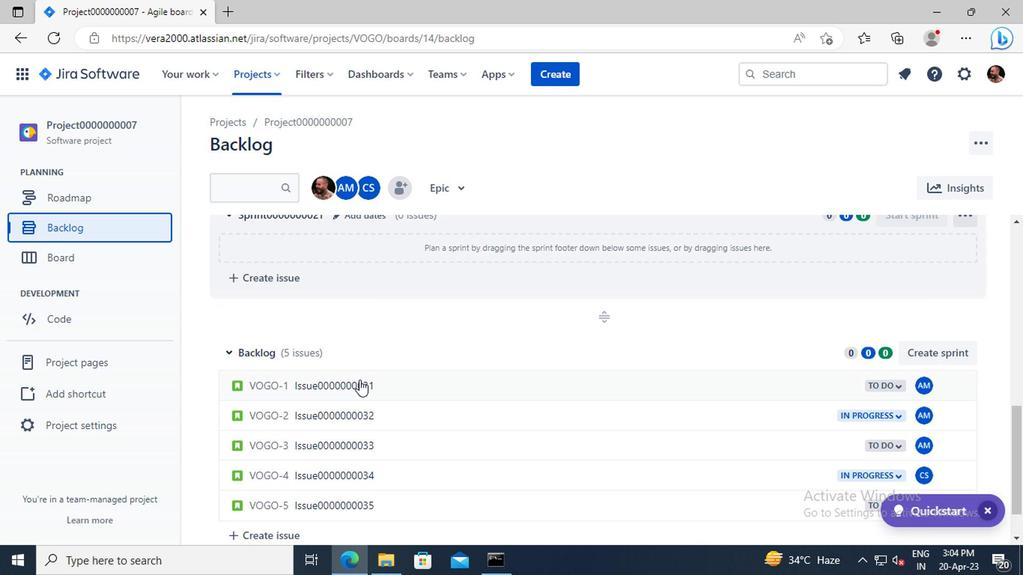 
Action: Mouse pressed left at (356, 384)
Screenshot: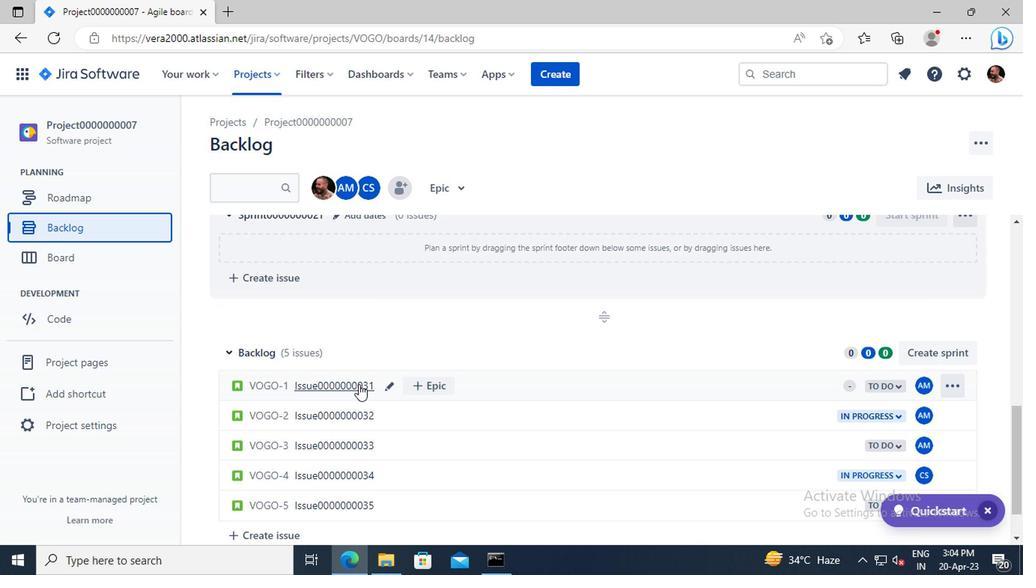 
Action: Mouse moved to (753, 301)
Screenshot: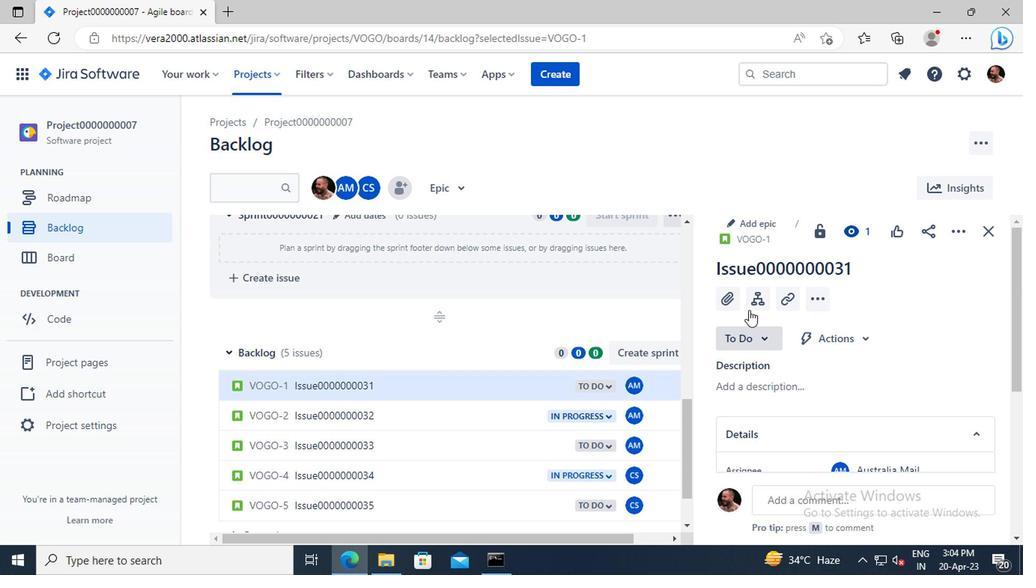 
Action: Mouse pressed left at (753, 301)
Screenshot: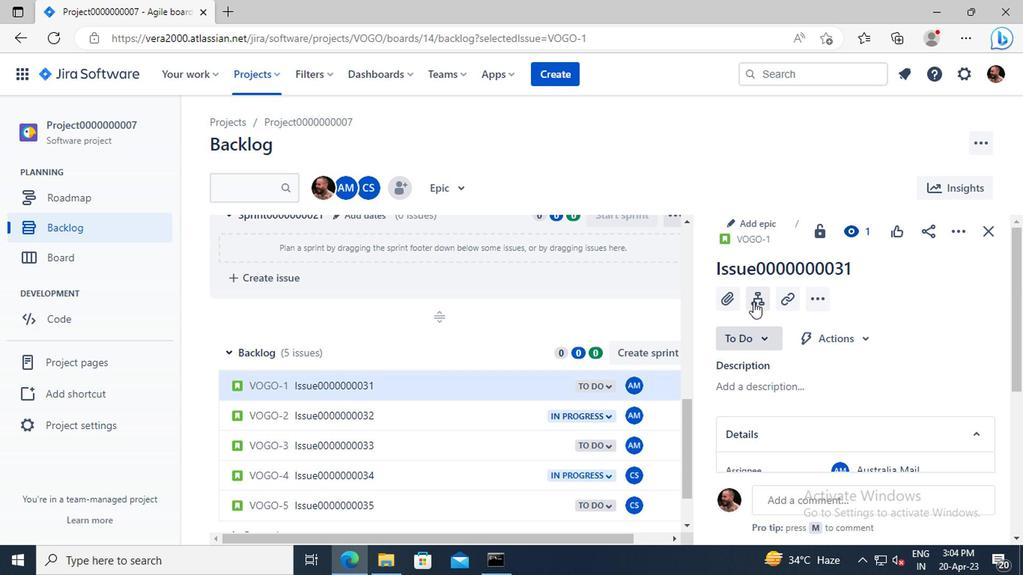 
Action: Mouse moved to (766, 363)
Screenshot: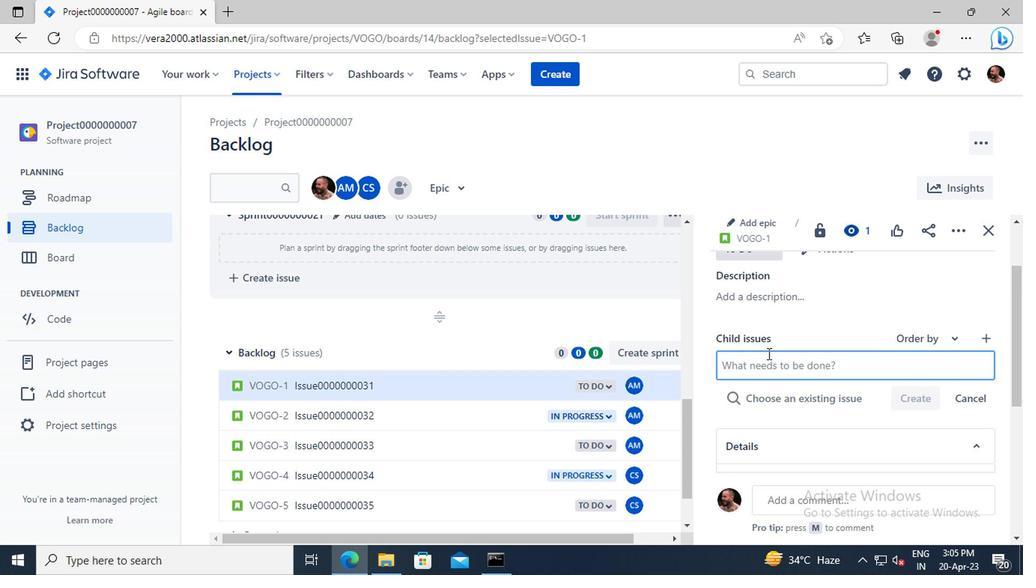
Action: Mouse pressed left at (766, 363)
Screenshot: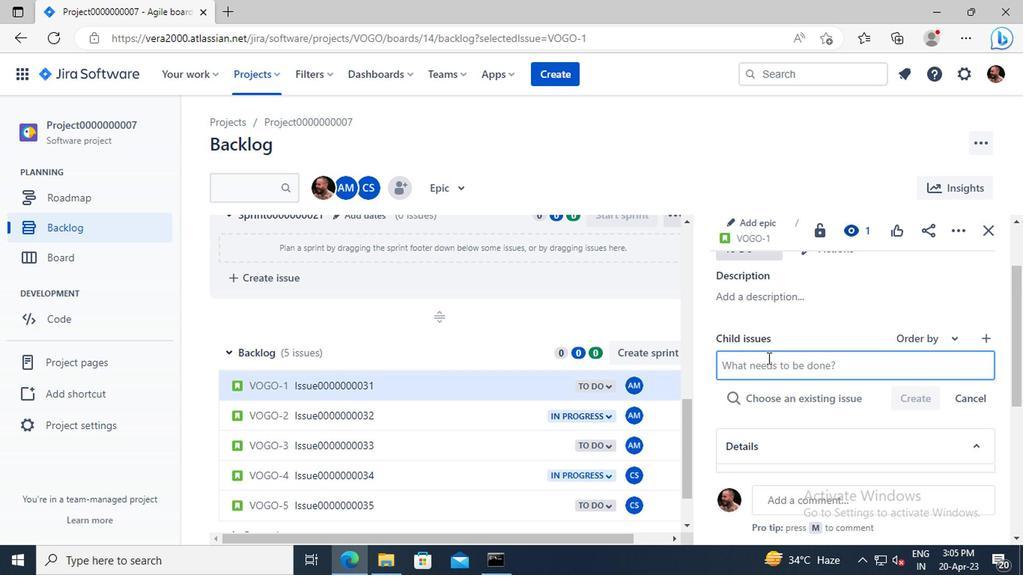 
Action: Key pressed <Key.shift>CHILD<Key.shift>ISSUE0000000061
Screenshot: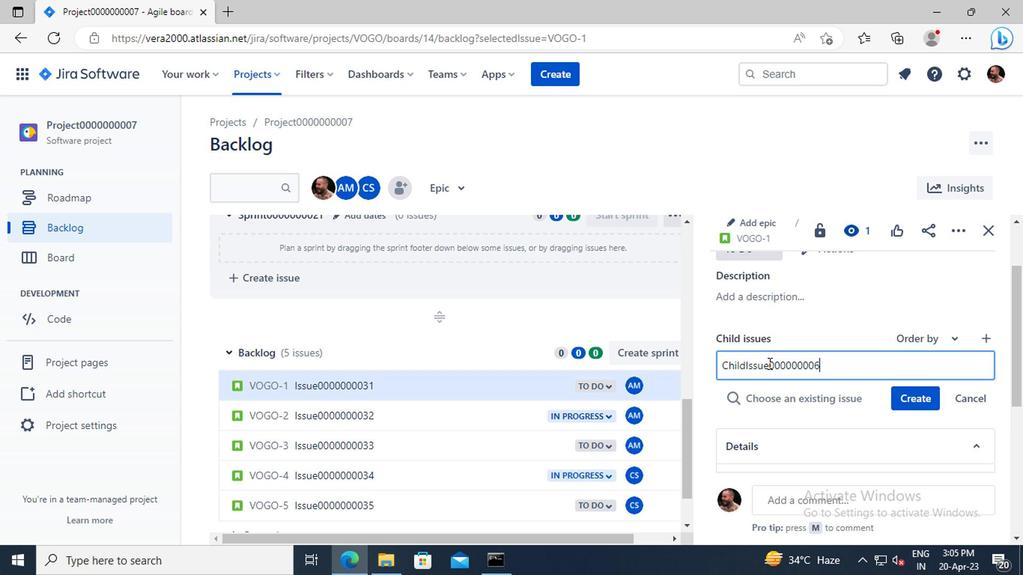 
Action: Mouse moved to (903, 397)
Screenshot: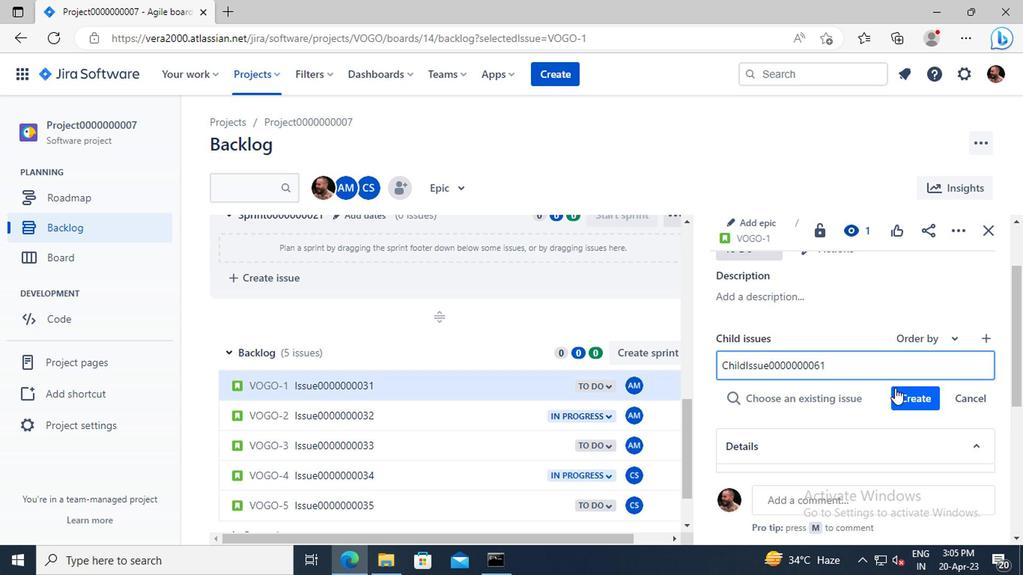 
Action: Mouse pressed left at (903, 397)
Screenshot: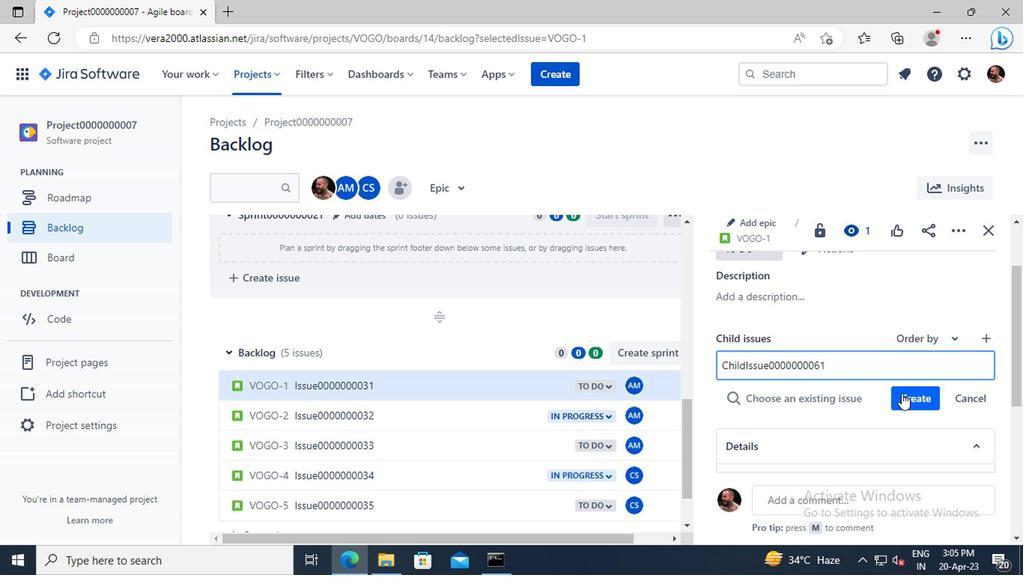 
Action: Mouse moved to (784, 412)
Screenshot: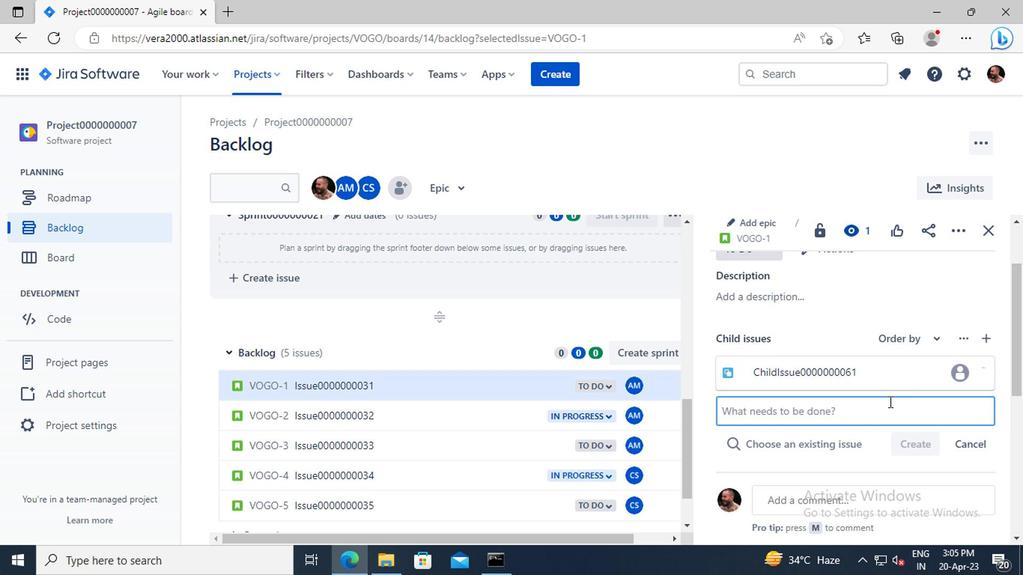 
Action: Mouse pressed left at (784, 412)
Screenshot: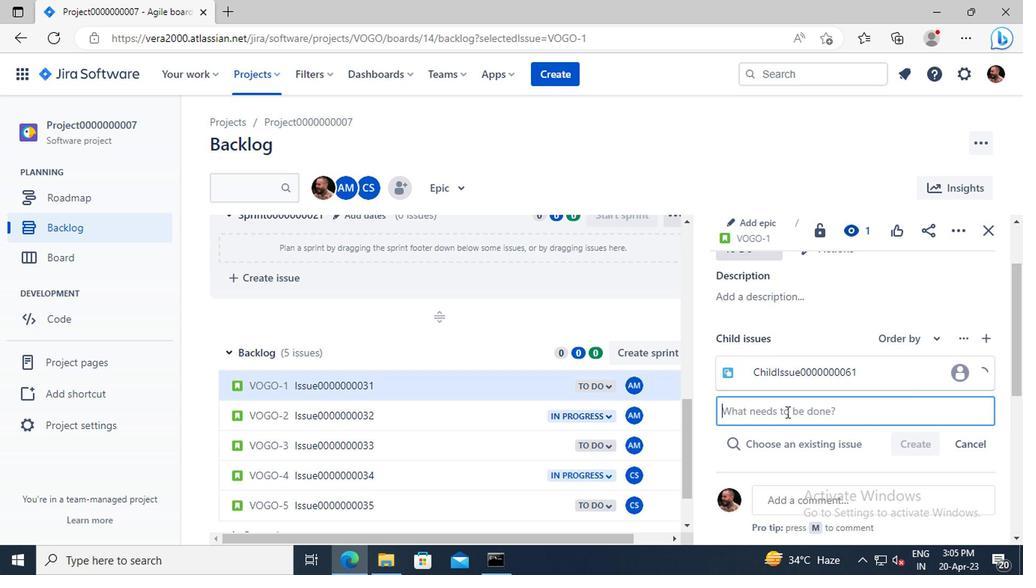 
Action: Key pressed <Key.shift>CHILD<Key.shift>ISSUE0000000062
Screenshot: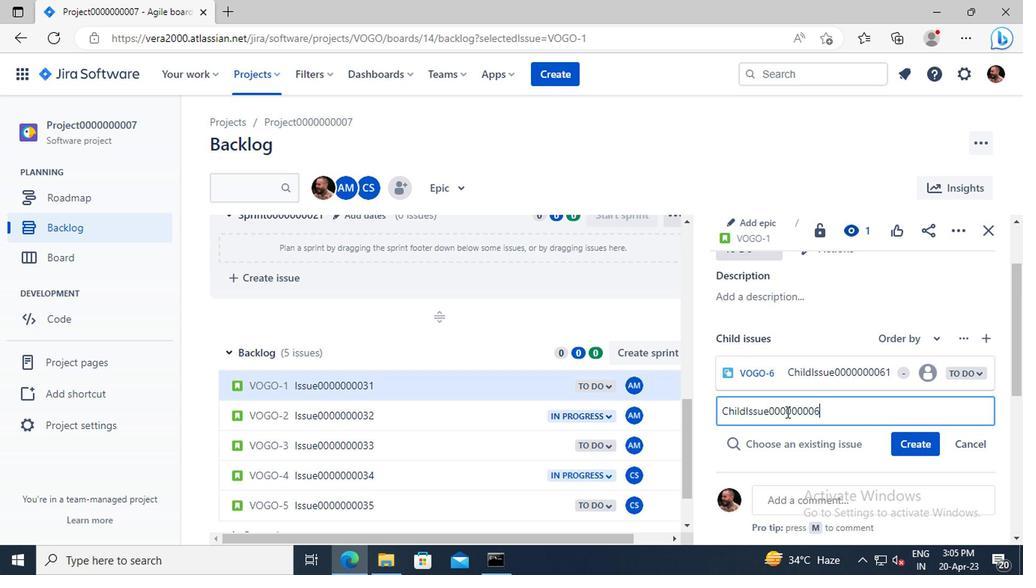 
Action: Mouse moved to (924, 446)
Screenshot: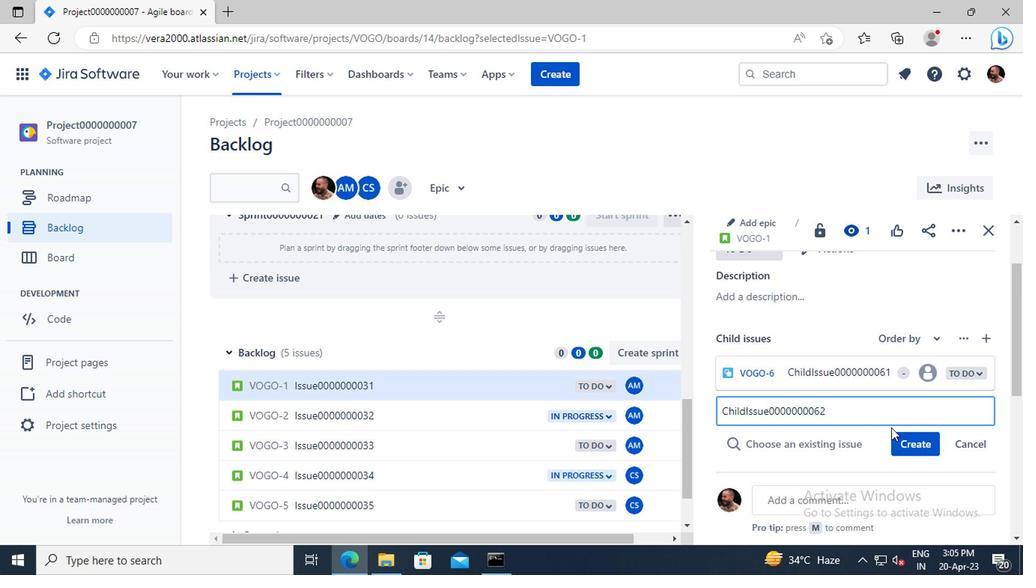 
Action: Mouse pressed left at (924, 446)
Screenshot: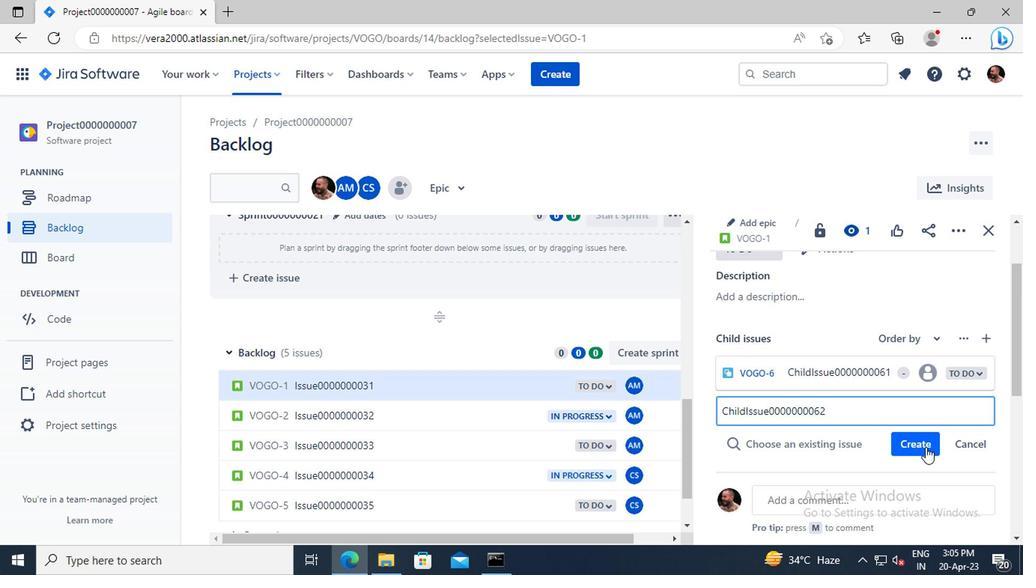 
